 Task: Determine the distance from Fargo to Theodore Roosevelt National Park in North Dakota.
Action: Mouse moved to (228, 81)
Screenshot: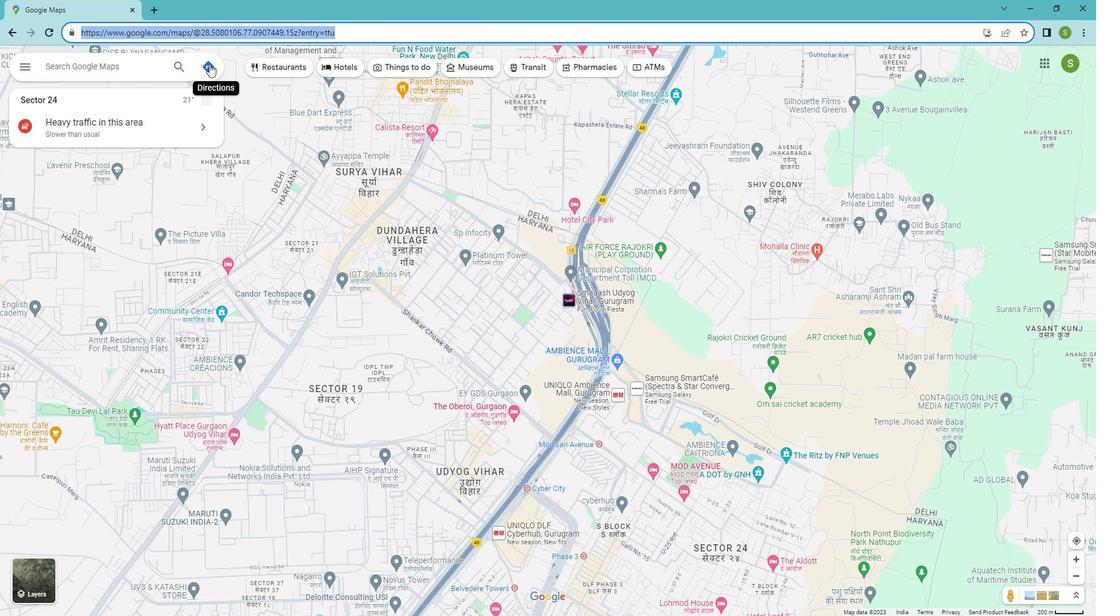 
Action: Mouse pressed left at (228, 81)
Screenshot: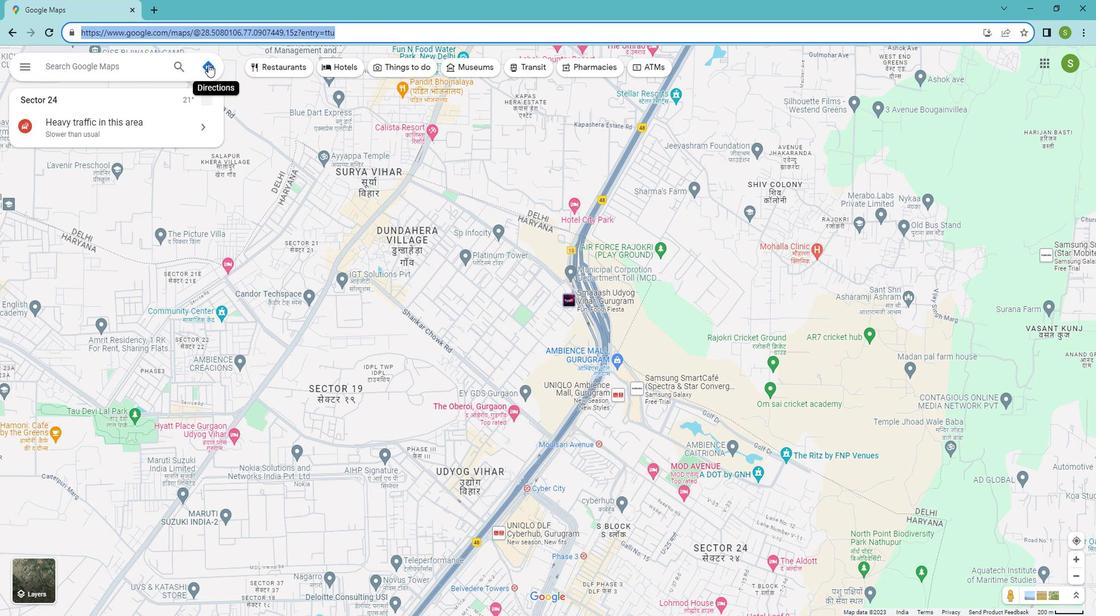 
Action: Mouse moved to (119, 114)
Screenshot: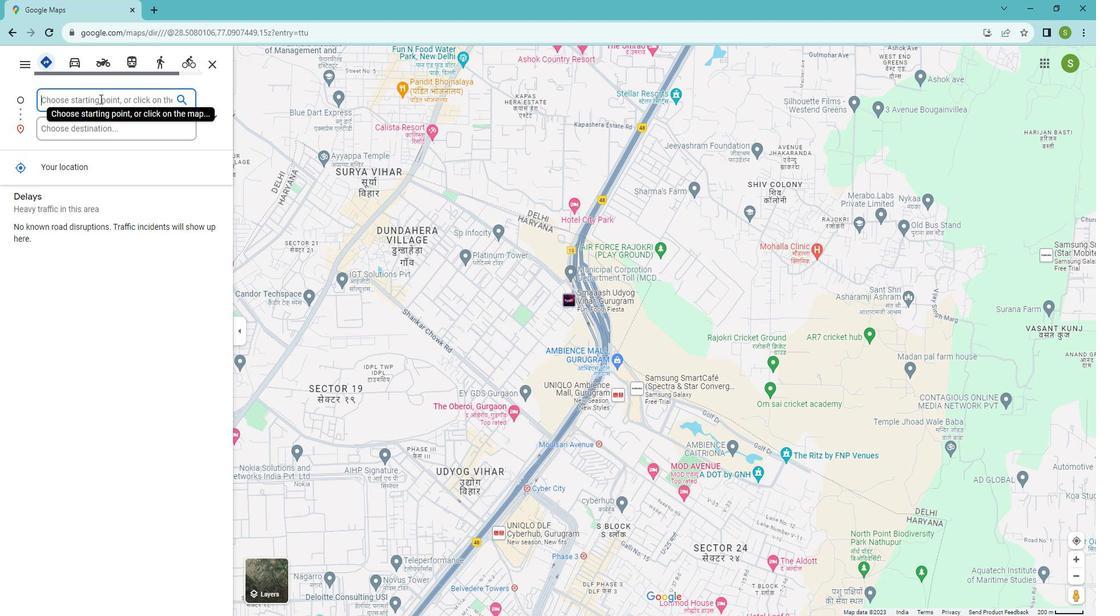 
Action: Mouse pressed left at (119, 114)
Screenshot: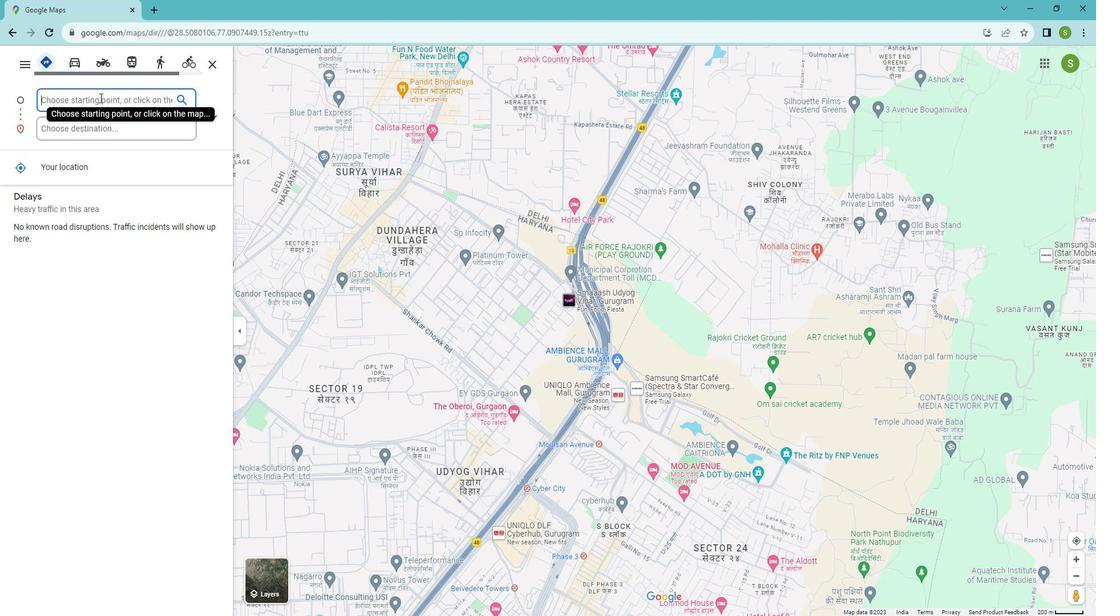 
Action: Mouse moved to (119, 113)
Screenshot: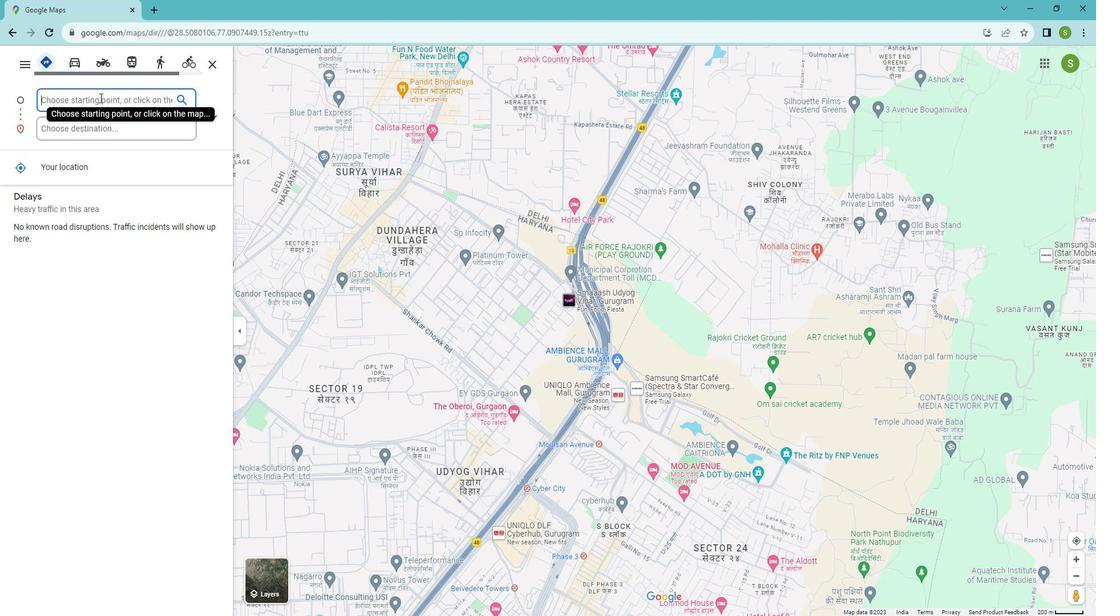 
Action: Key pressed <Key.shift><Key.shift><Key.shift><Key.shift><Key.shift><Key.shift><Key.shift><Key.shift>Fargo
Screenshot: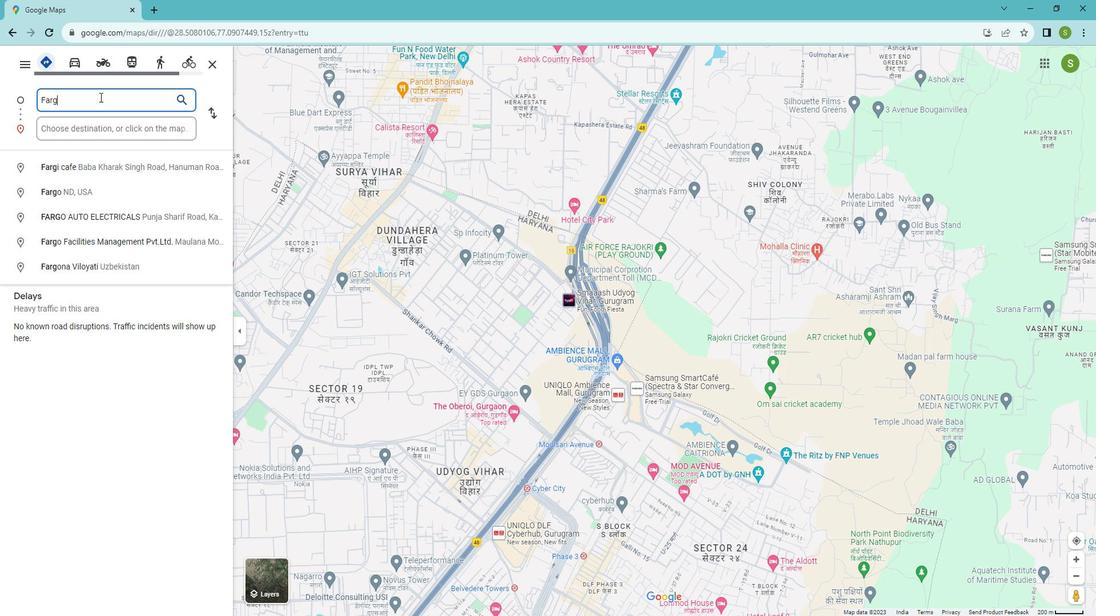 
Action: Mouse moved to (101, 182)
Screenshot: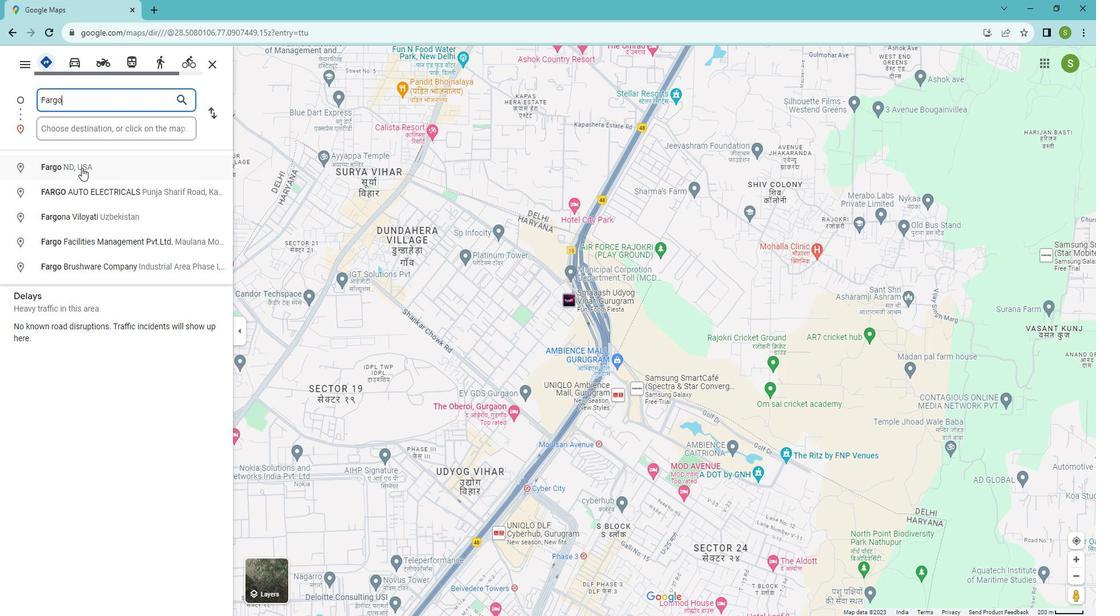 
Action: Mouse pressed left at (101, 182)
Screenshot: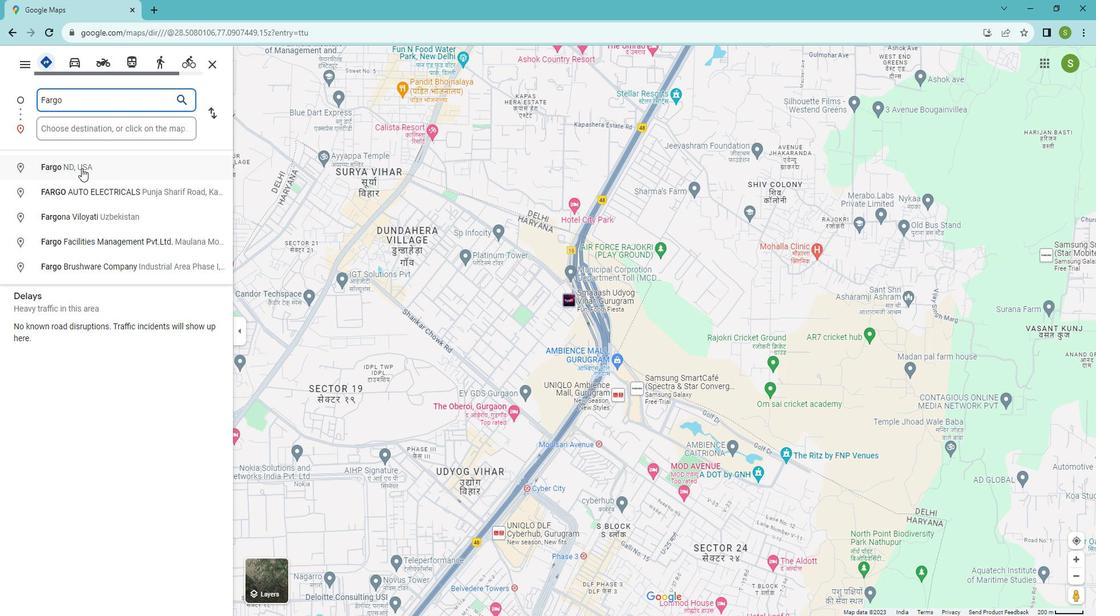 
Action: Mouse moved to (111, 135)
Screenshot: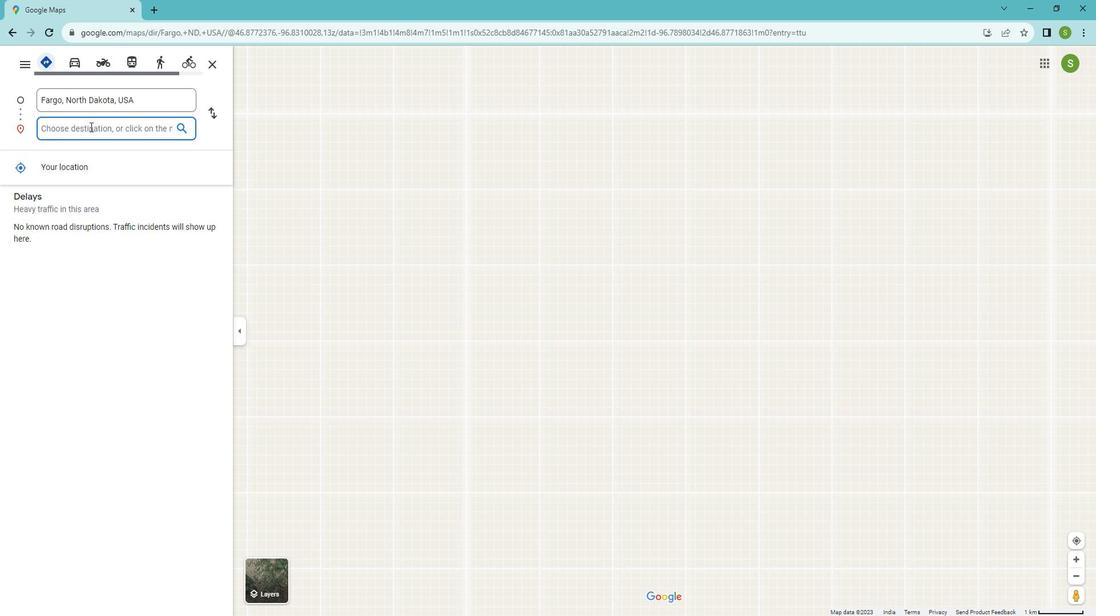 
Action: Mouse pressed left at (111, 135)
Screenshot: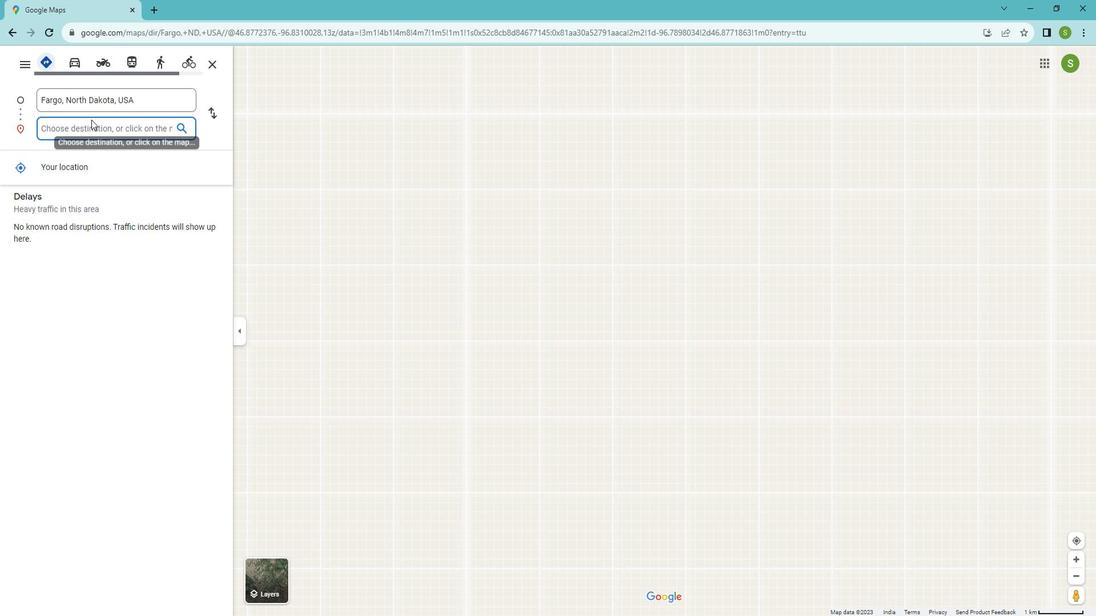 
Action: Mouse moved to (109, 135)
Screenshot: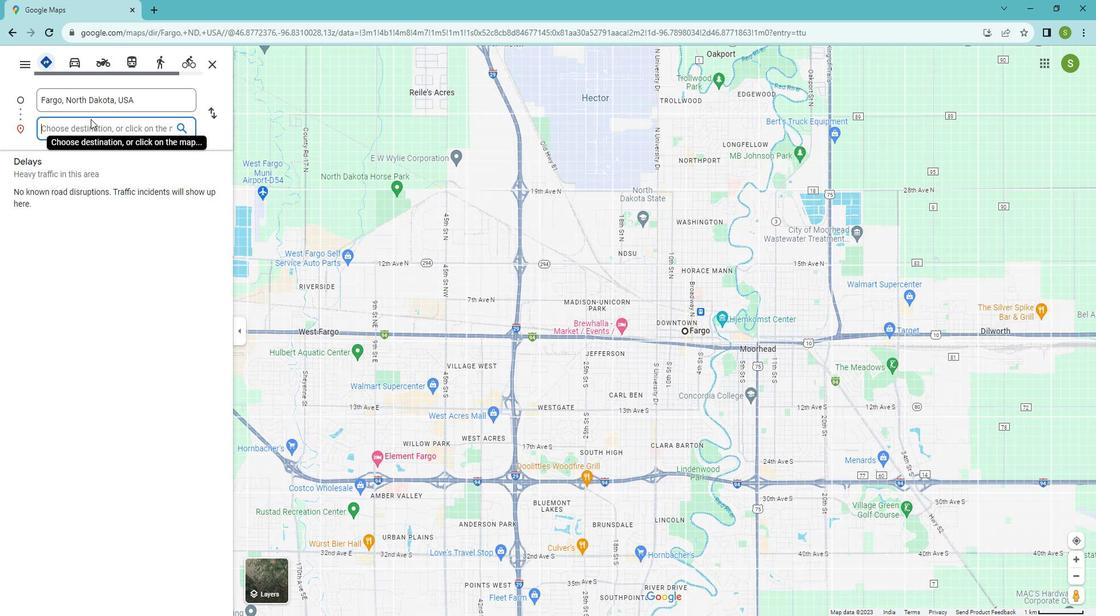 
Action: Key pressed <Key.shift>Theodore<Key.space><Key.shift>Roosevelt<Key.space><Key.shift>National<Key.space><Key.shift>Parj<Key.backspace>k<Key.enter>
Screenshot: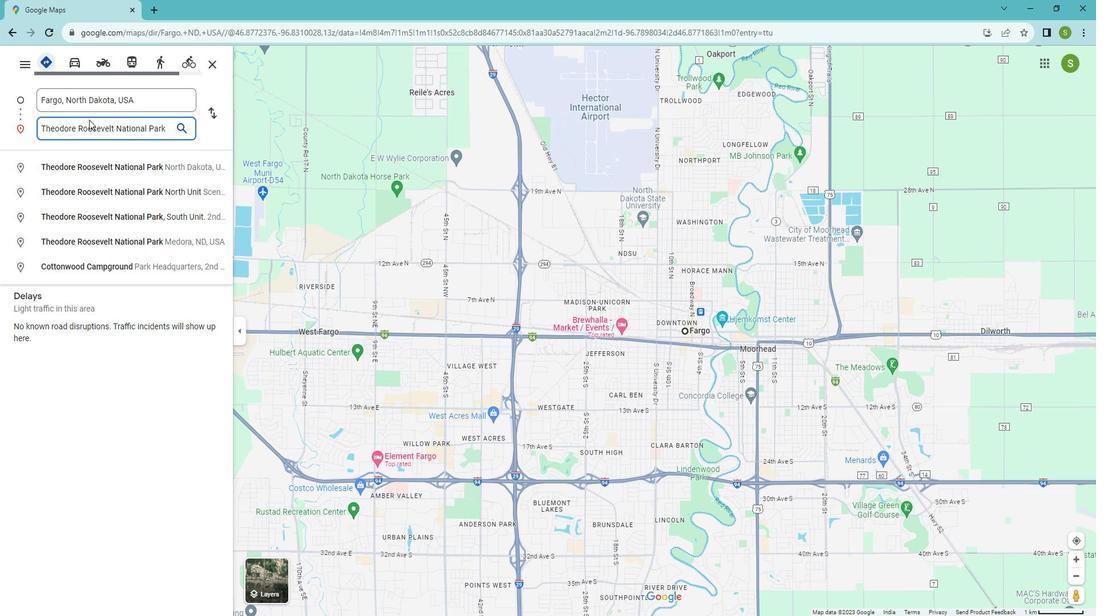 
Action: Mouse moved to (360, 338)
Screenshot: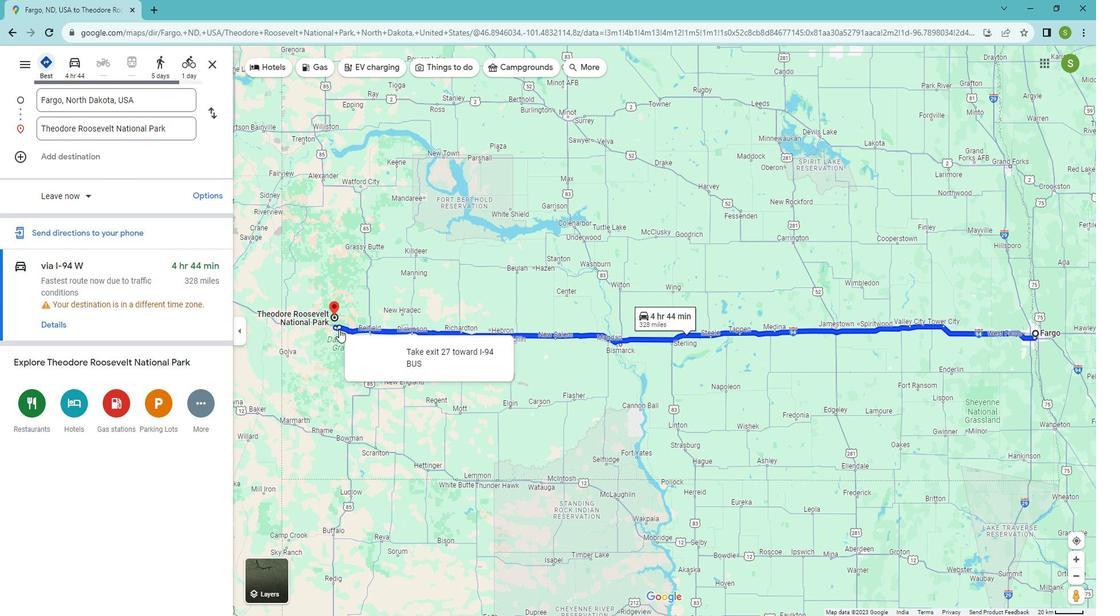 
Action: Mouse pressed right at (360, 338)
Screenshot: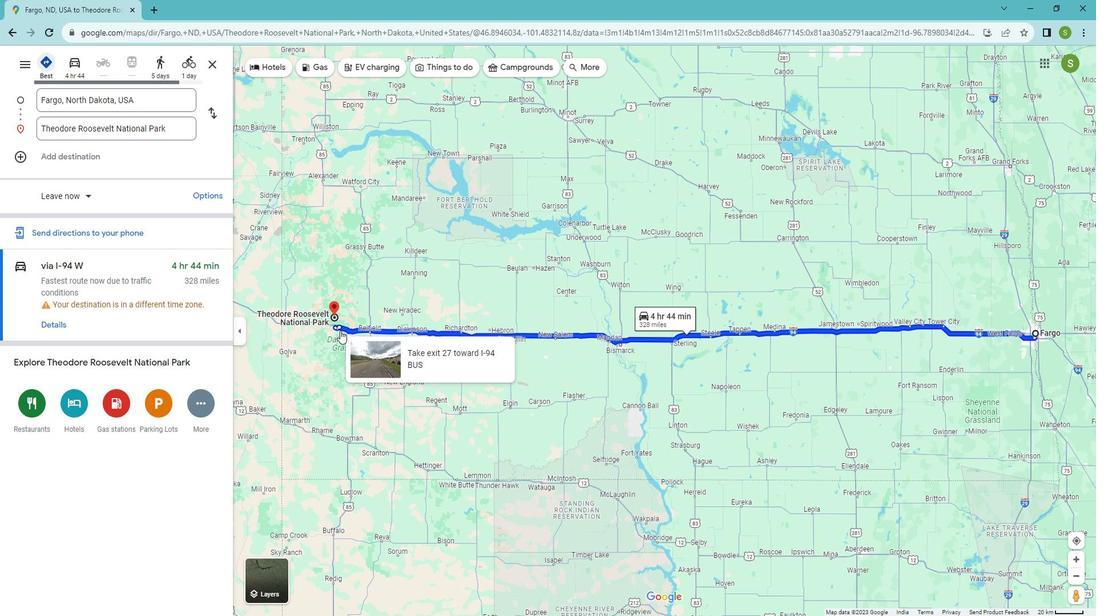 
Action: Mouse moved to (385, 424)
Screenshot: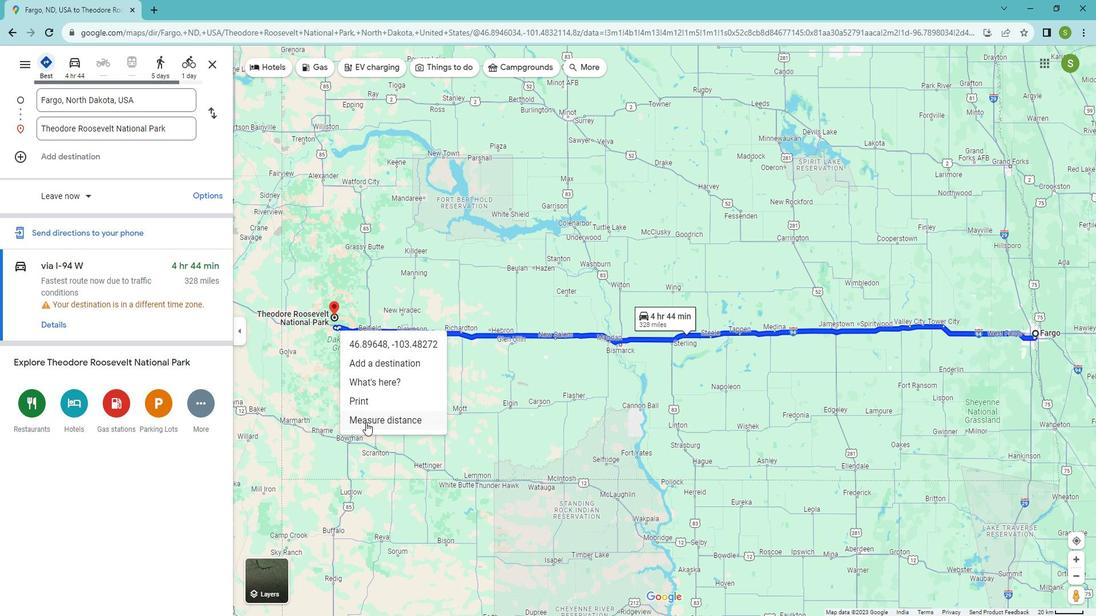 
Action: Mouse pressed left at (385, 424)
Screenshot: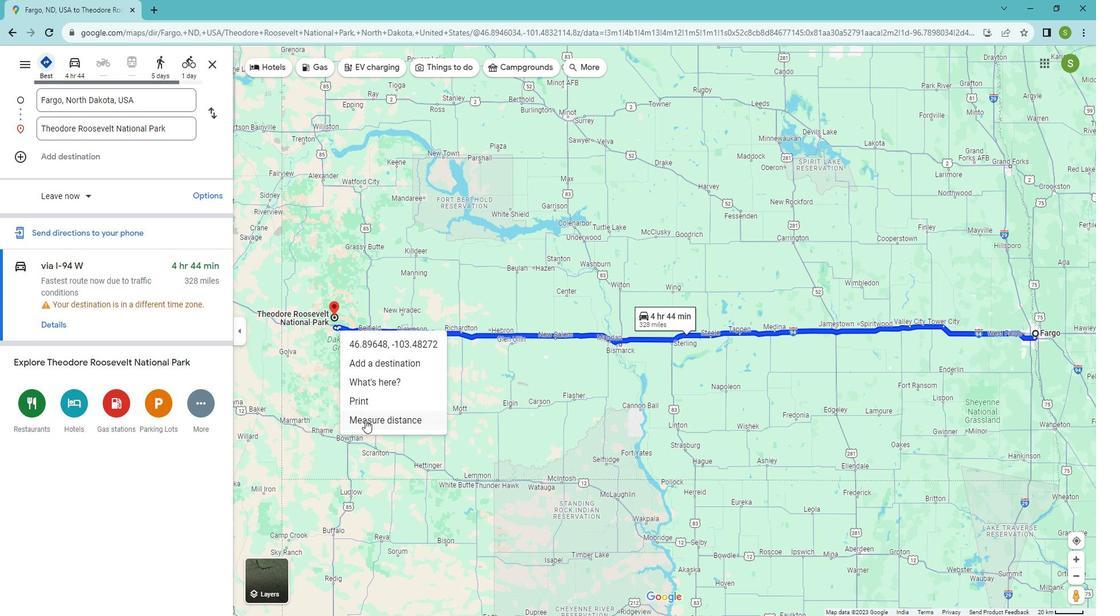 
Action: Mouse moved to (357, 338)
Screenshot: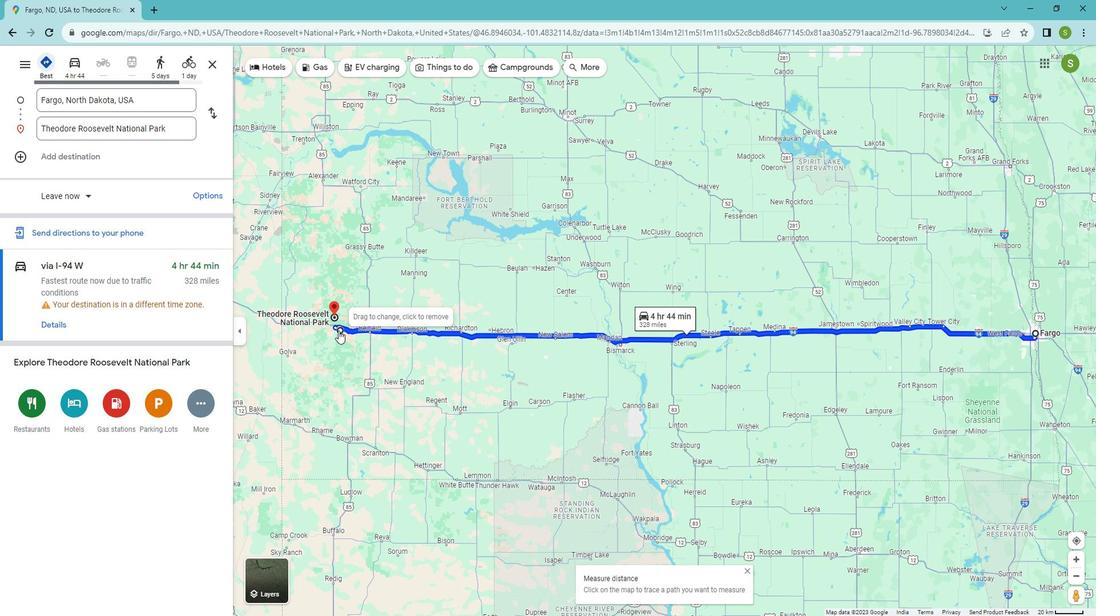 
Action: Mouse pressed right at (357, 338)
Screenshot: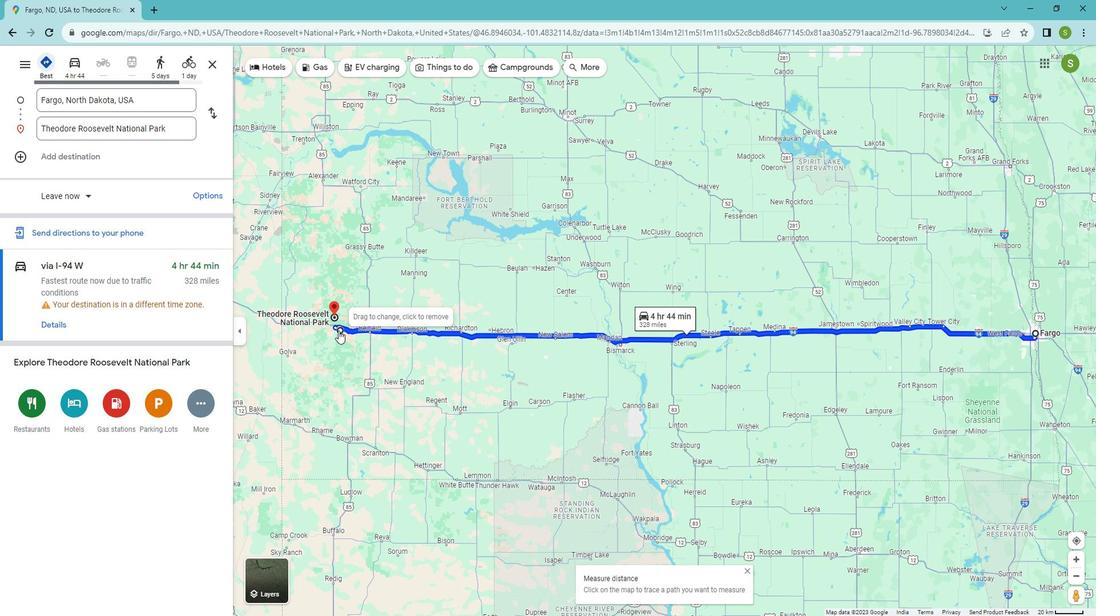 
Action: Mouse moved to (434, 426)
Screenshot: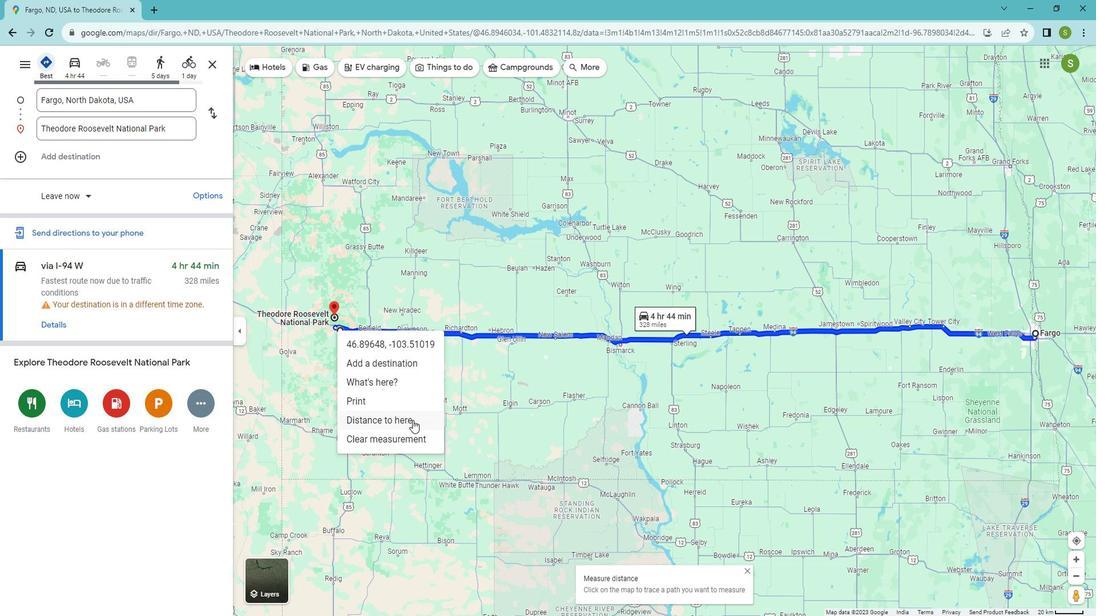 
Action: Mouse pressed left at (434, 426)
Screenshot: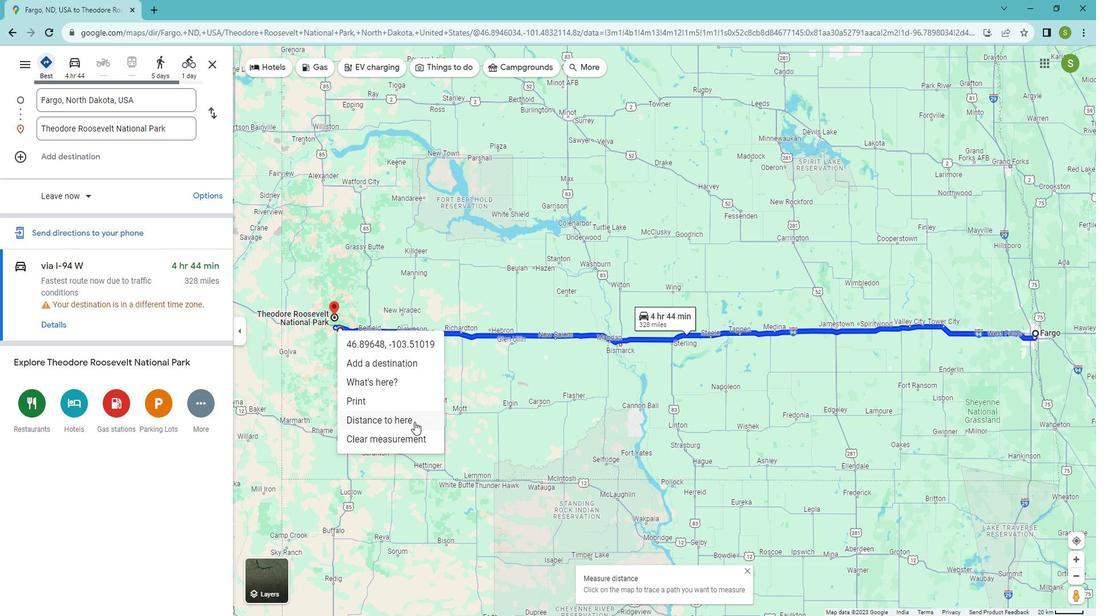 
Action: Mouse moved to (1053, 341)
Screenshot: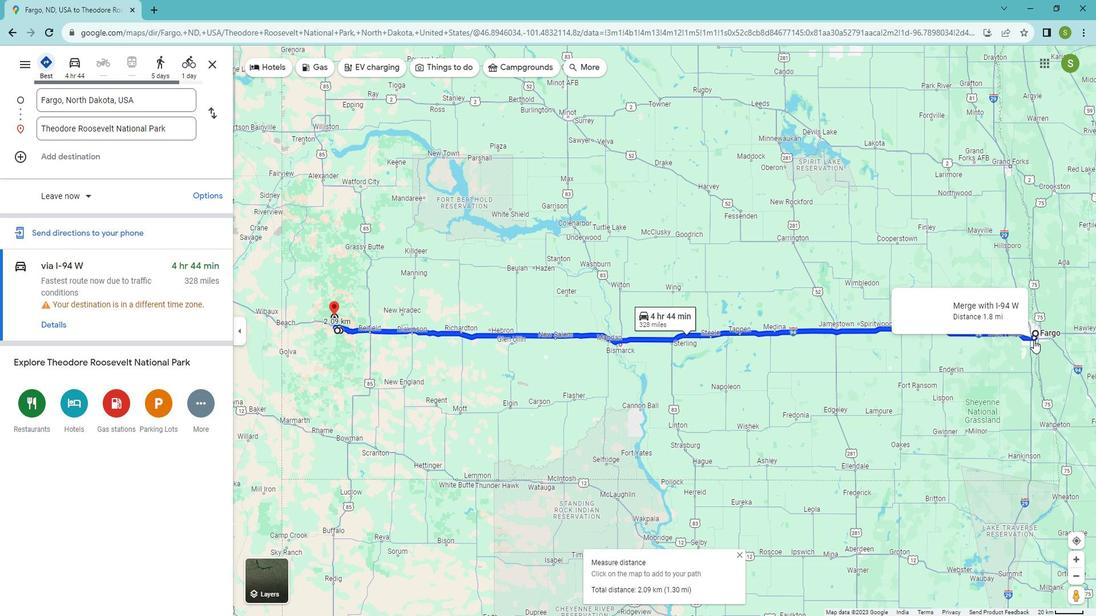 
Action: Mouse pressed left at (1053, 341)
Screenshot: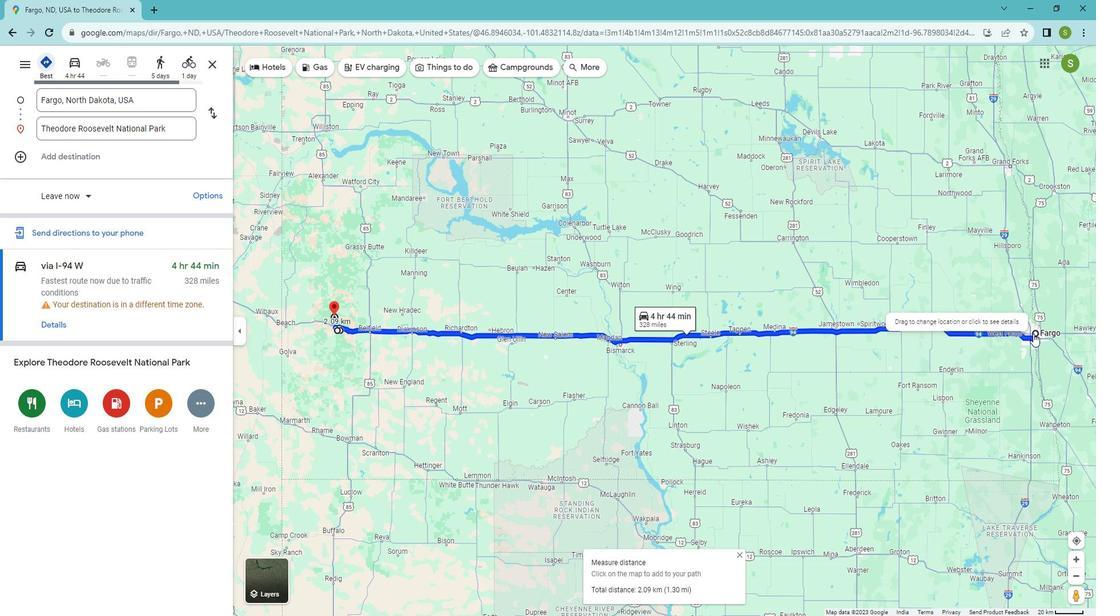 
Action: Mouse moved to (76, 330)
Screenshot: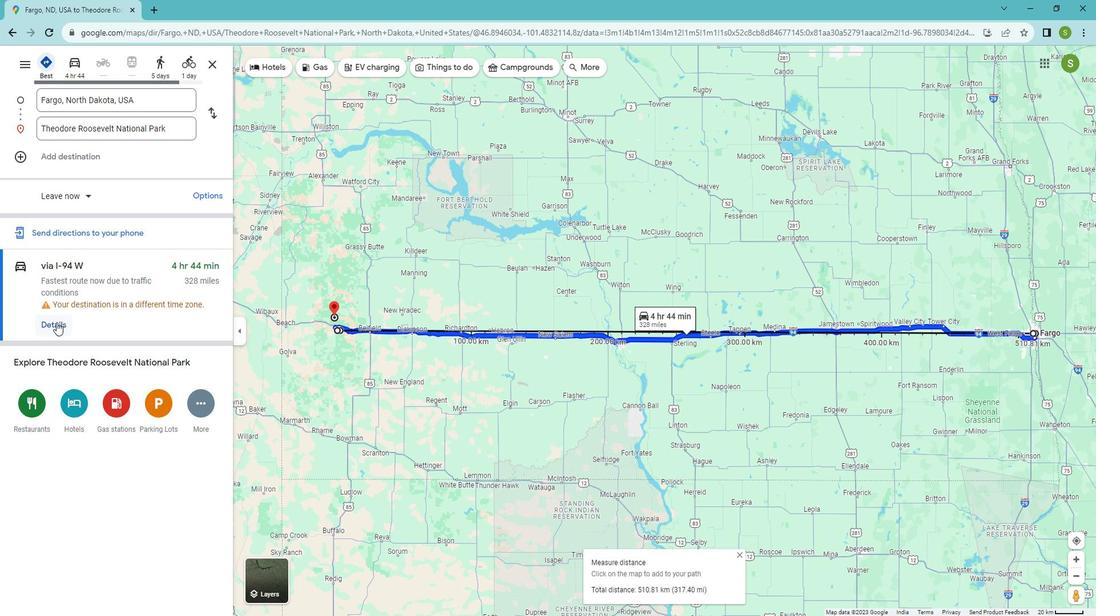 
Action: Mouse pressed left at (76, 330)
Screenshot: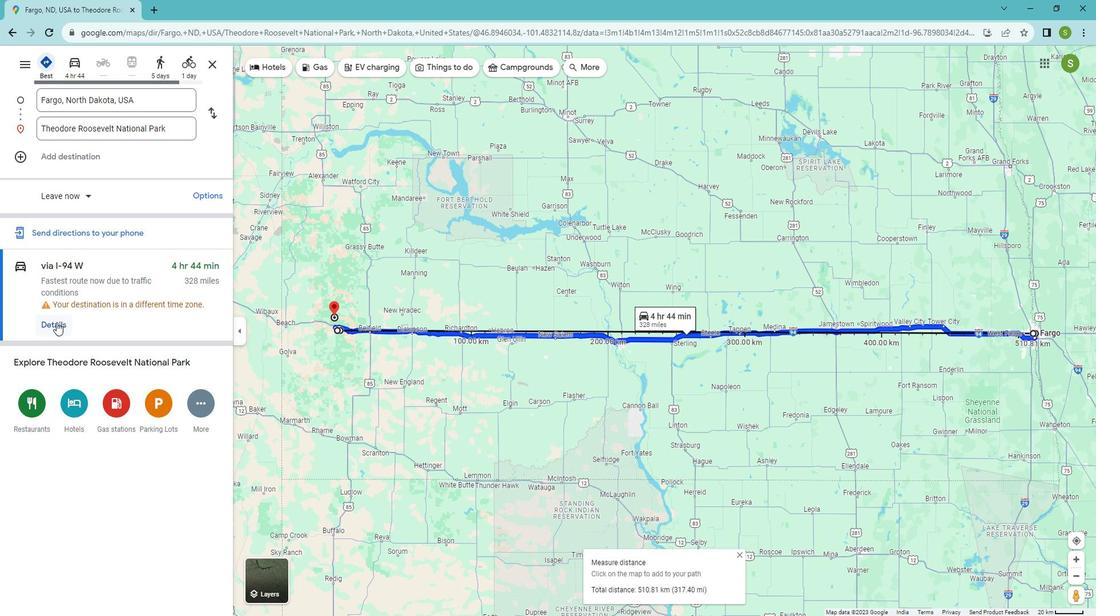 
Action: Mouse moved to (81, 244)
Screenshot: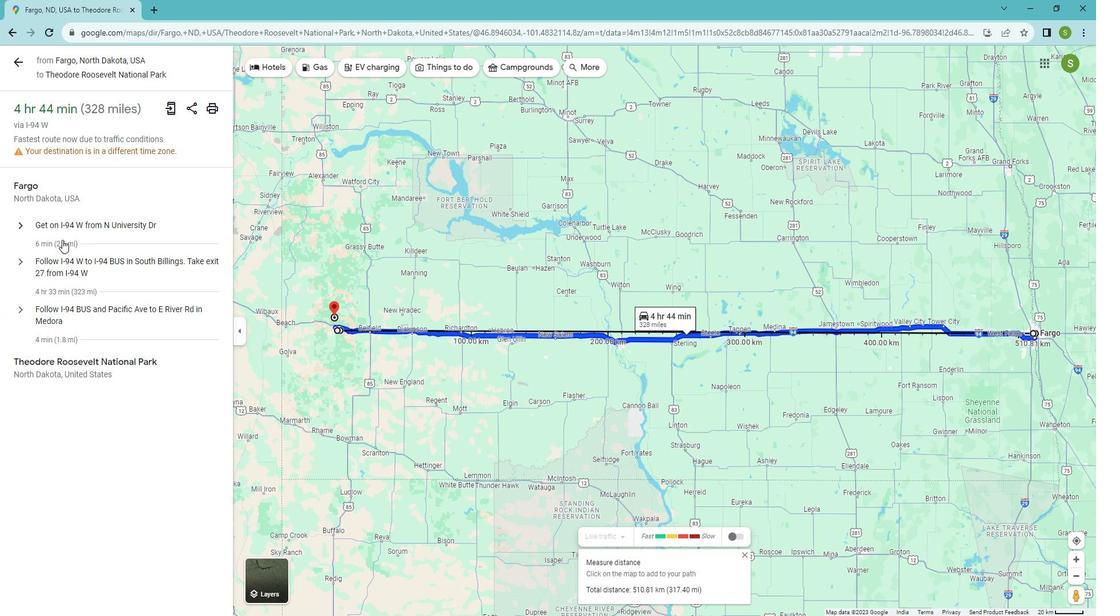 
Action: Mouse pressed left at (81, 244)
Screenshot: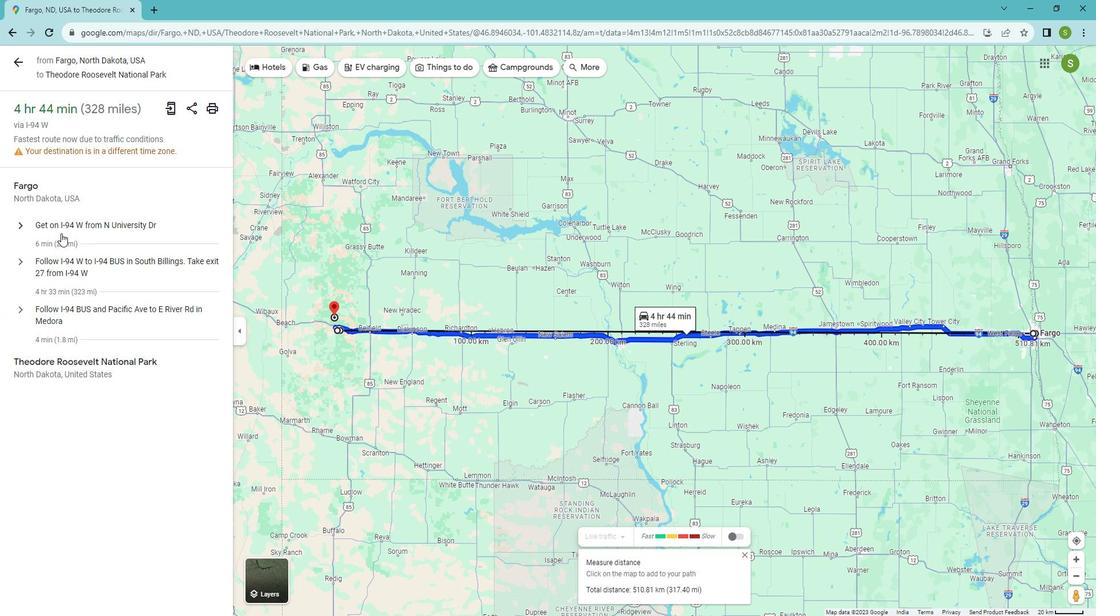 
Action: Mouse moved to (96, 270)
Screenshot: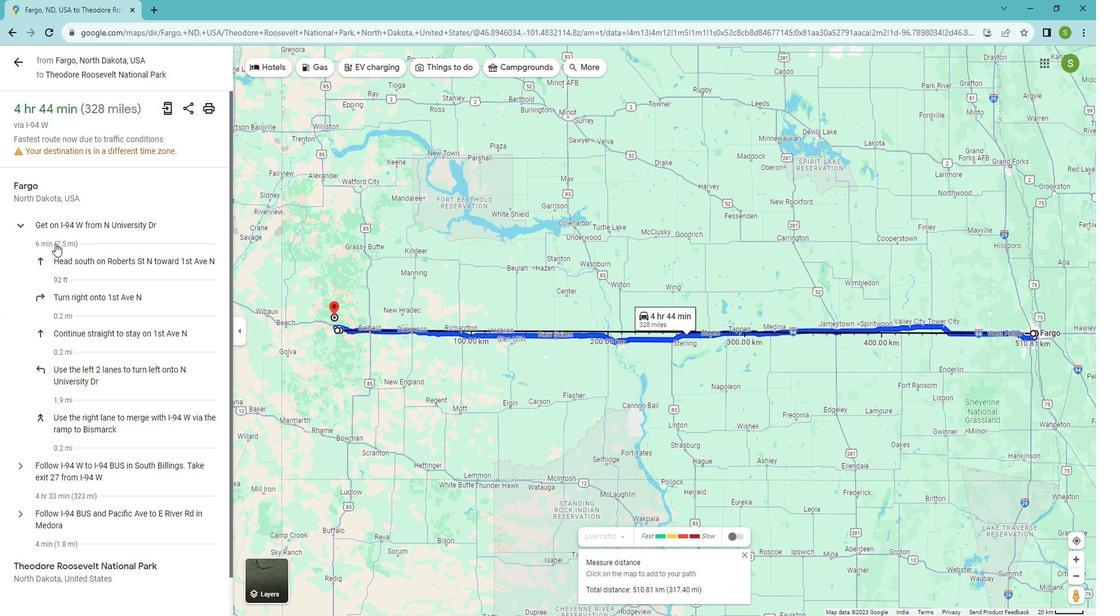 
Action: Mouse pressed left at (96, 270)
Screenshot: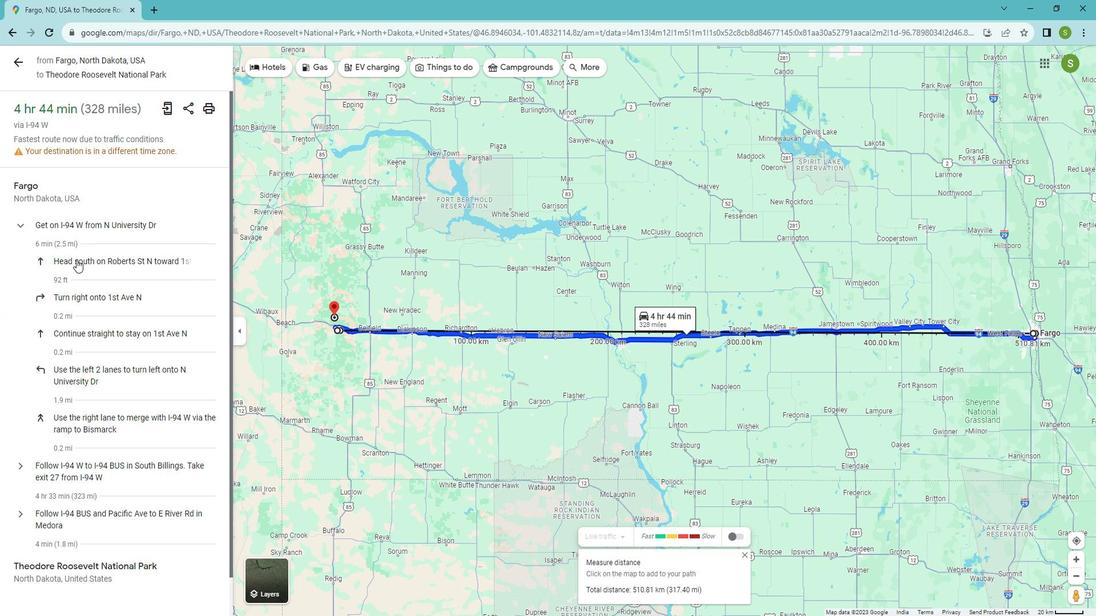 
Action: Mouse moved to (103, 307)
Screenshot: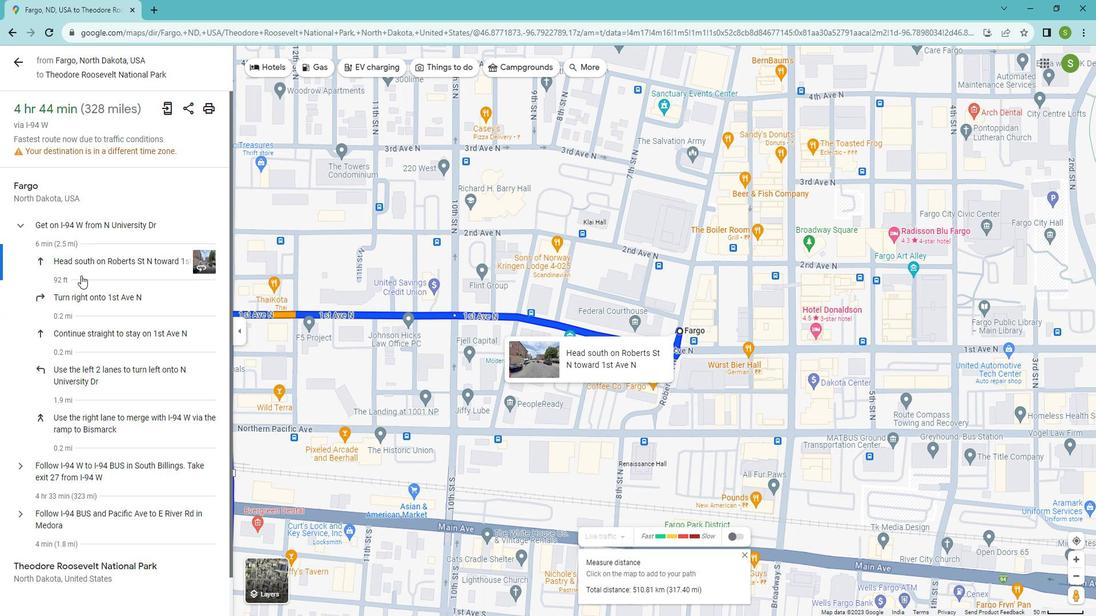 
Action: Mouse pressed left at (103, 307)
Screenshot: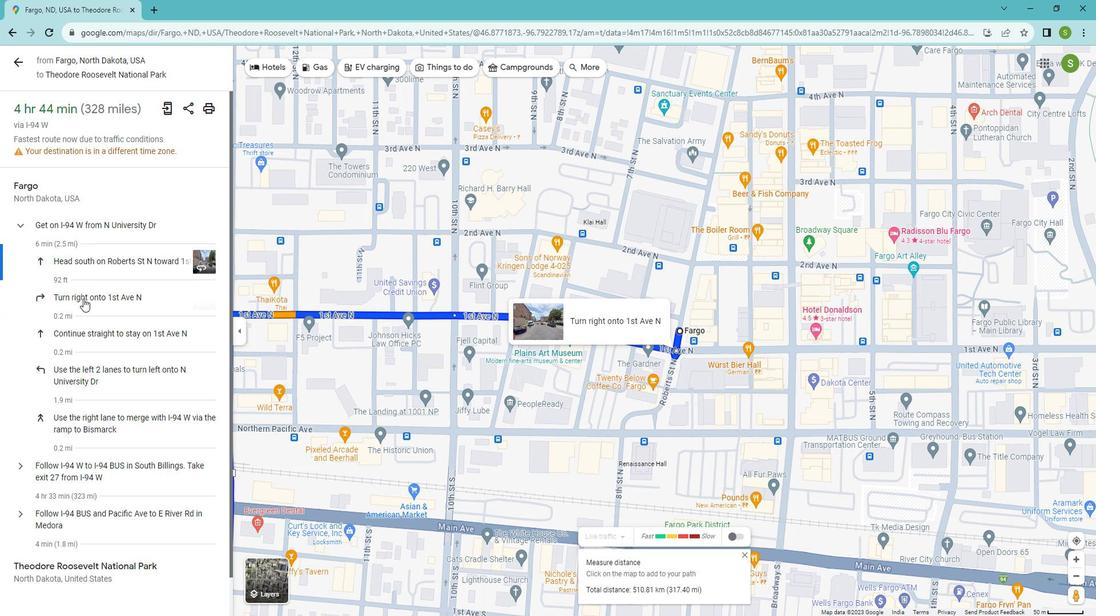 
Action: Mouse moved to (116, 343)
Screenshot: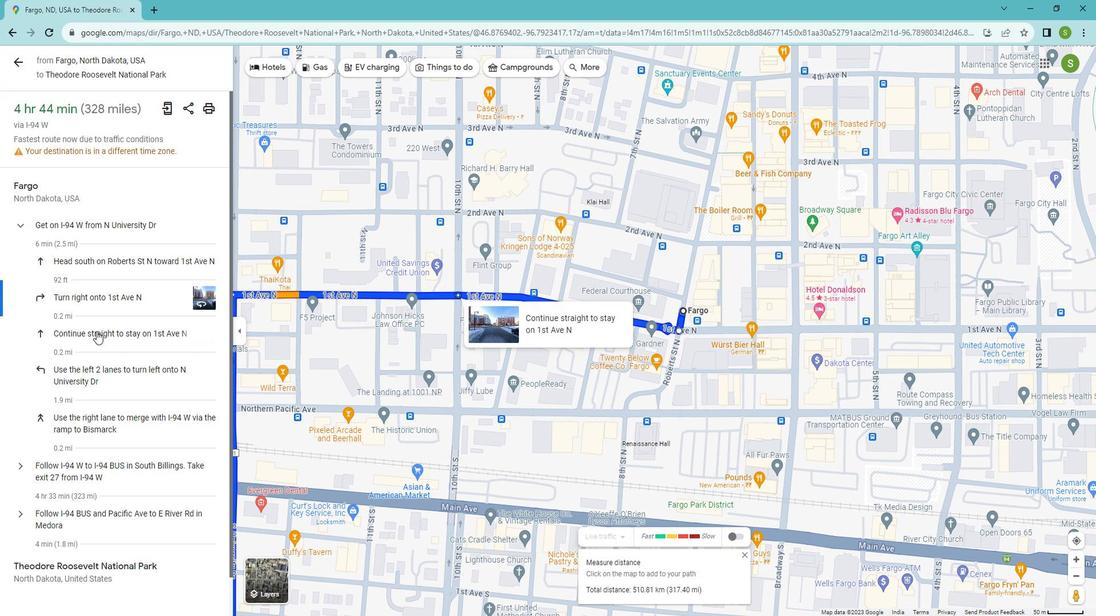 
Action: Mouse pressed left at (116, 343)
Screenshot: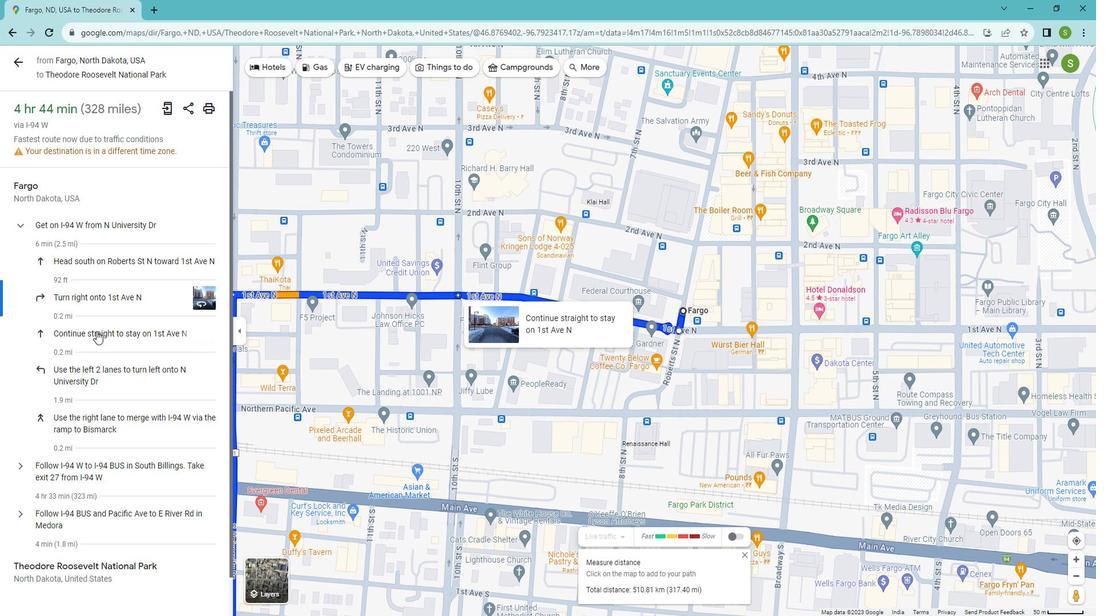 
Action: Mouse moved to (119, 374)
Screenshot: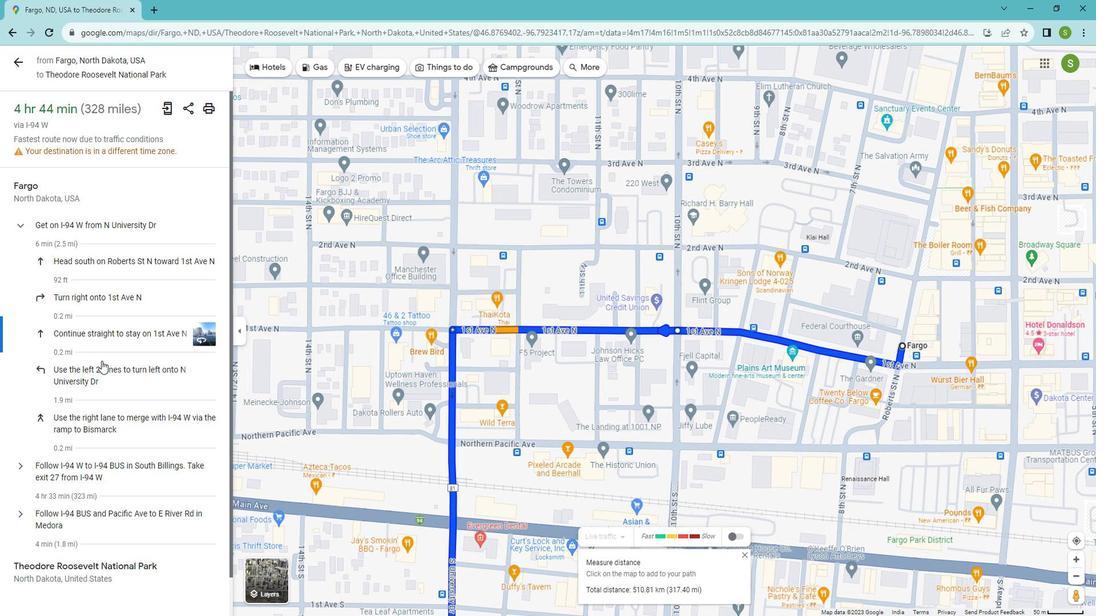 
Action: Mouse pressed left at (119, 374)
Screenshot: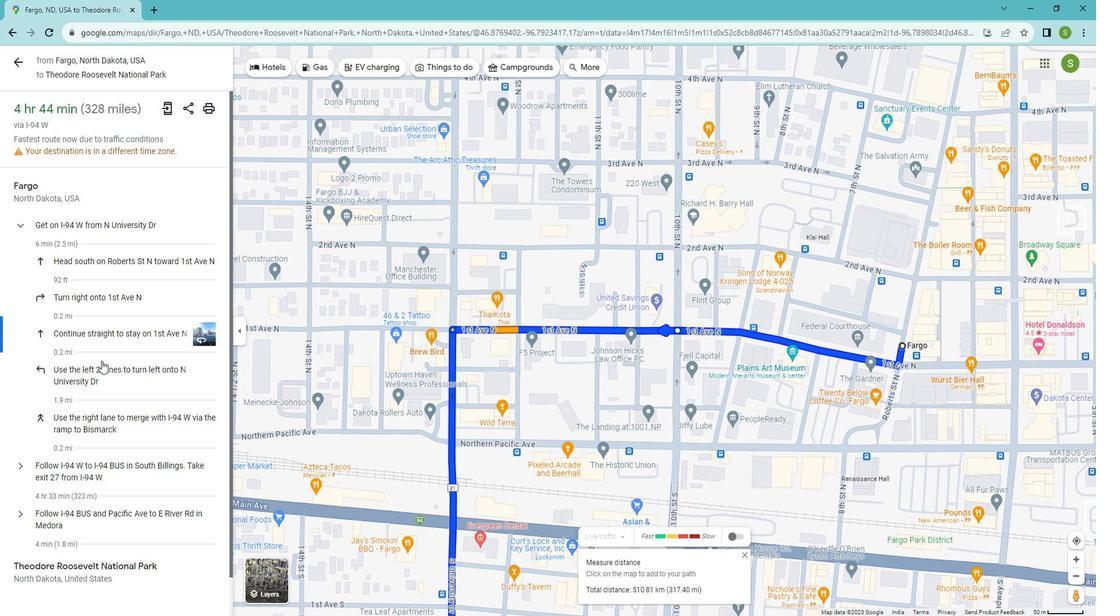 
Action: Mouse moved to (119, 430)
Screenshot: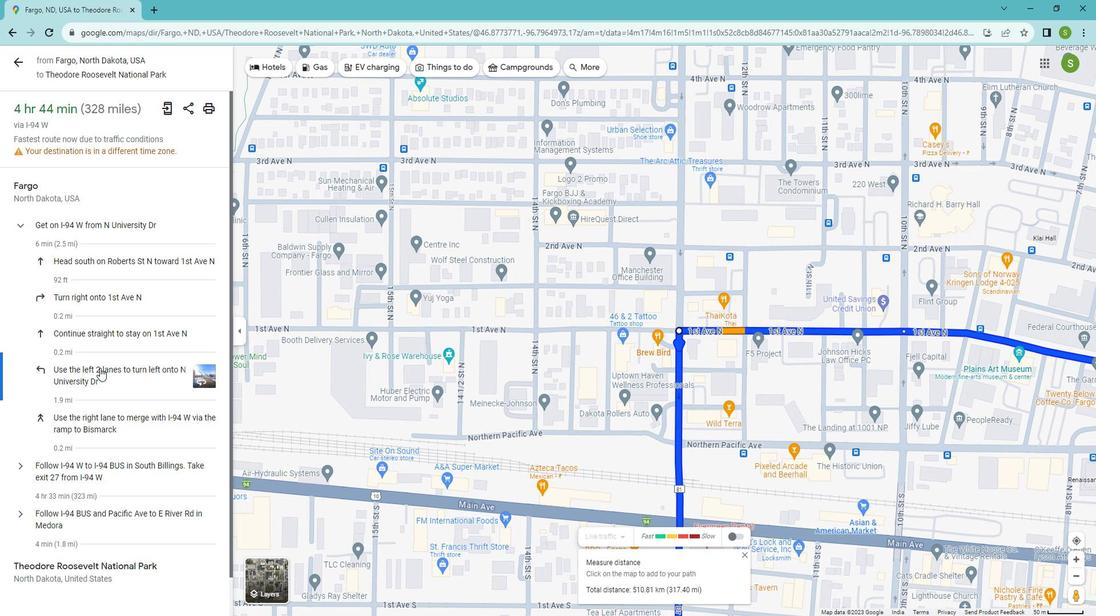 
Action: Mouse pressed left at (119, 430)
Screenshot: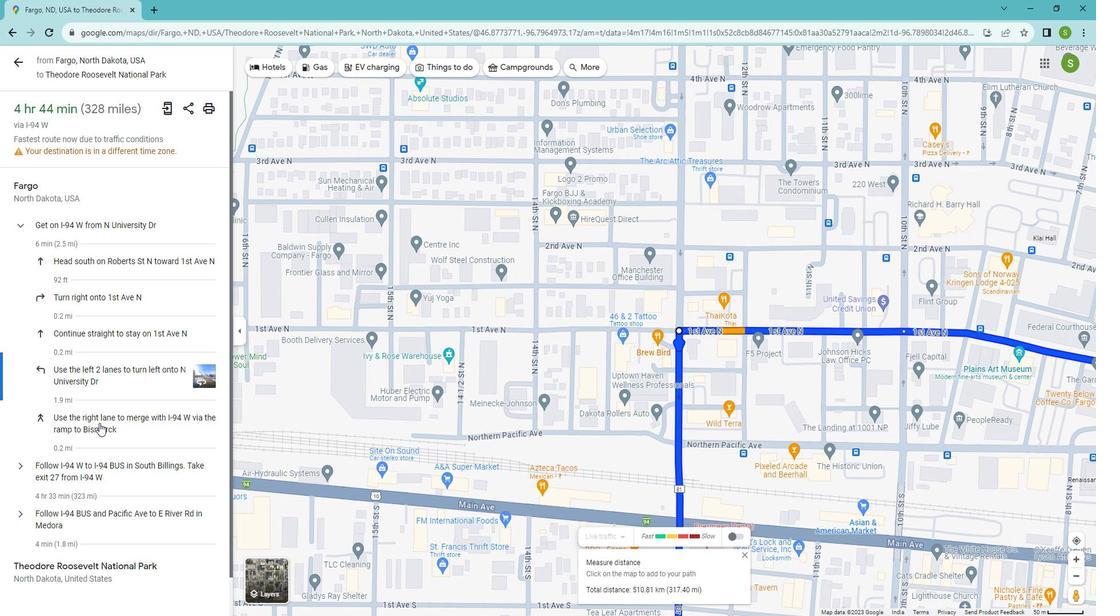 
Action: Mouse moved to (118, 466)
Screenshot: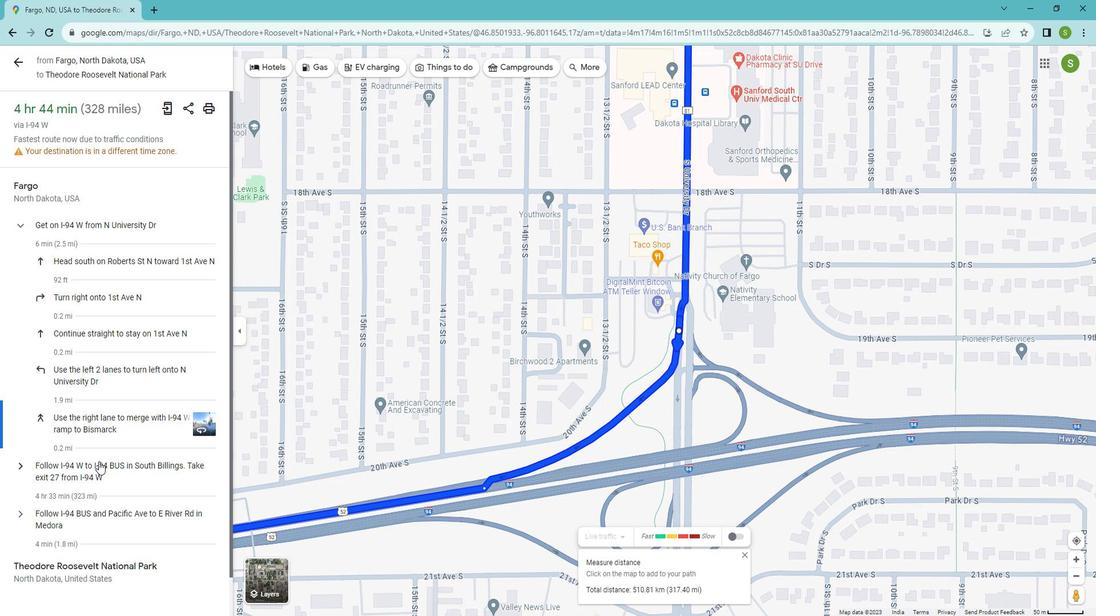 
Action: Mouse pressed left at (118, 466)
Screenshot: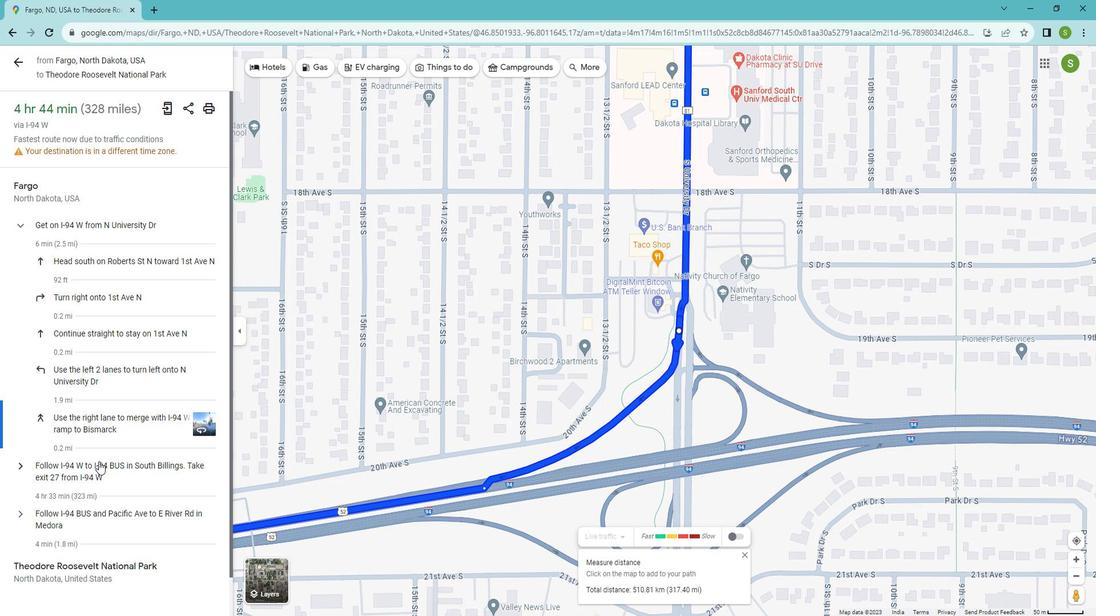 
Action: Mouse moved to (99, 514)
Screenshot: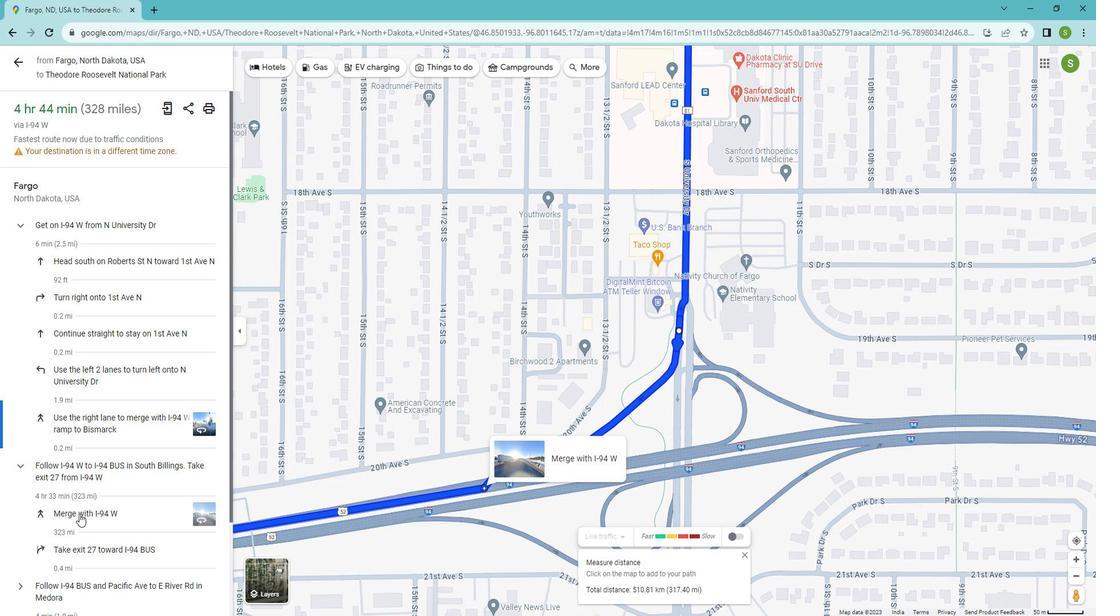 
Action: Mouse pressed left at (99, 514)
Screenshot: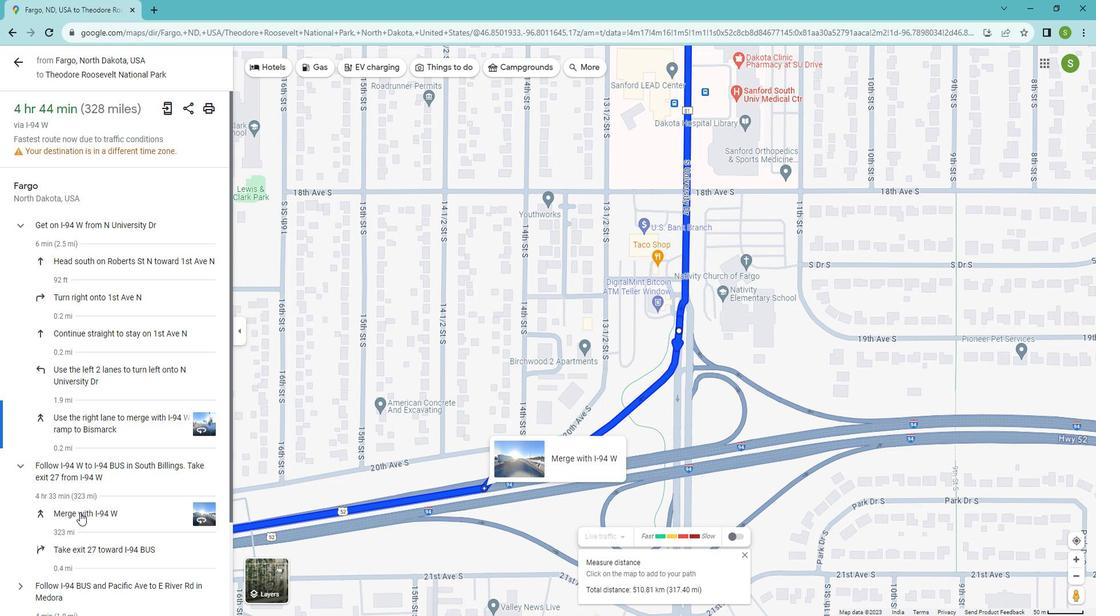 
Action: Mouse moved to (92, 550)
Screenshot: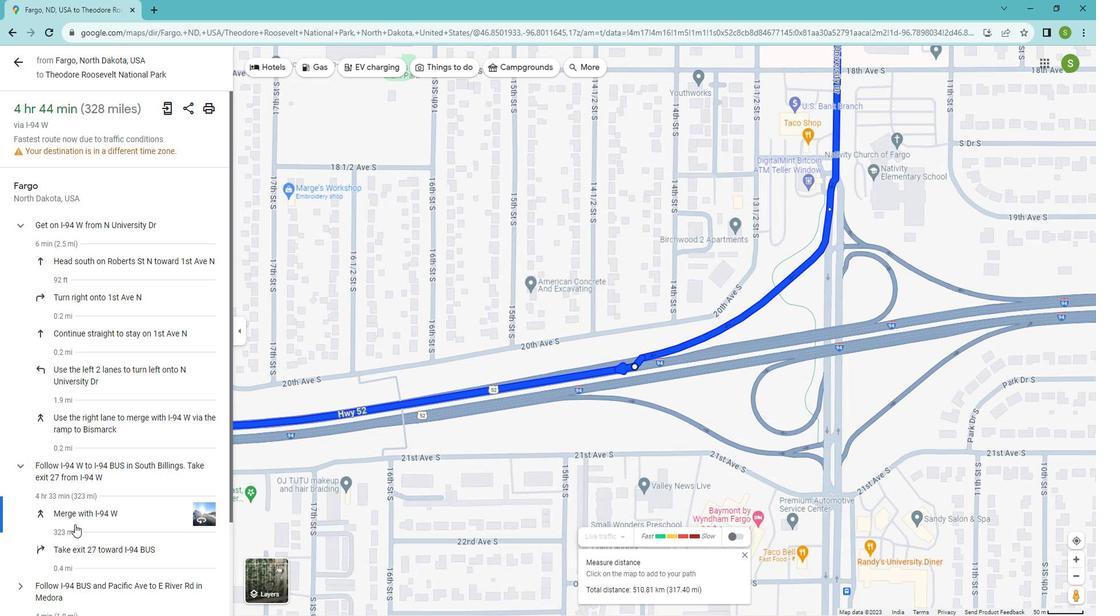 
Action: Mouse pressed left at (92, 550)
Screenshot: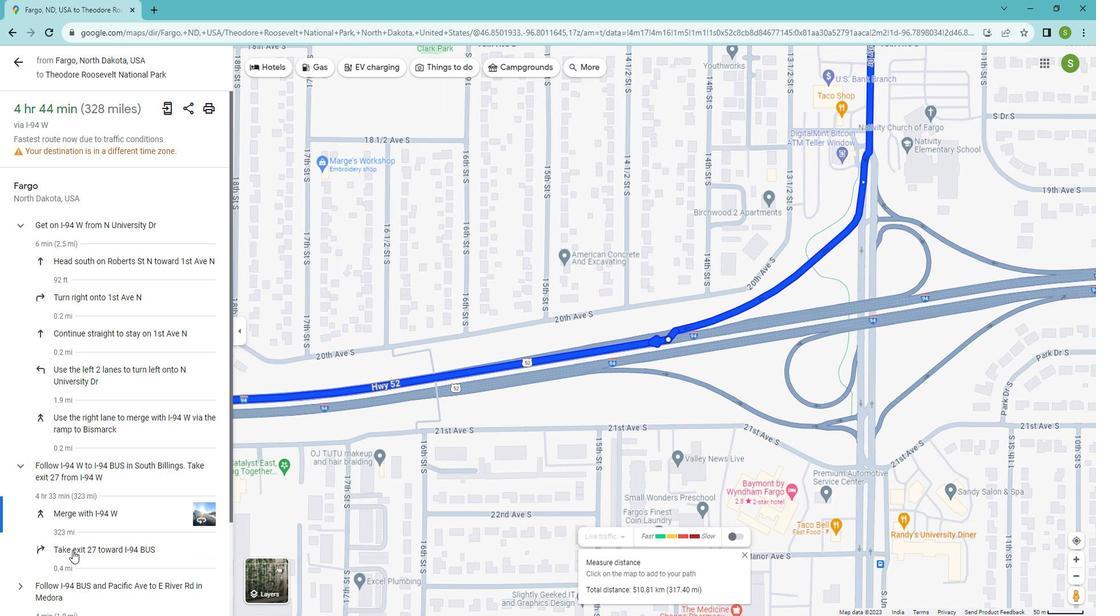 
Action: Mouse moved to (101, 423)
Screenshot: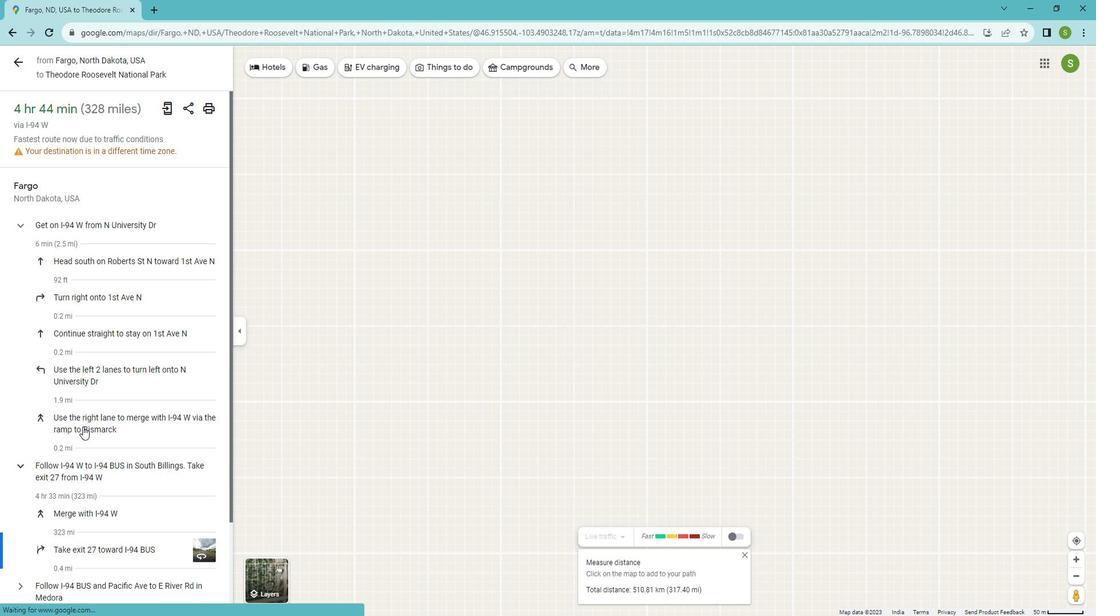 
Action: Mouse scrolled (101, 423) with delta (0, 0)
Screenshot: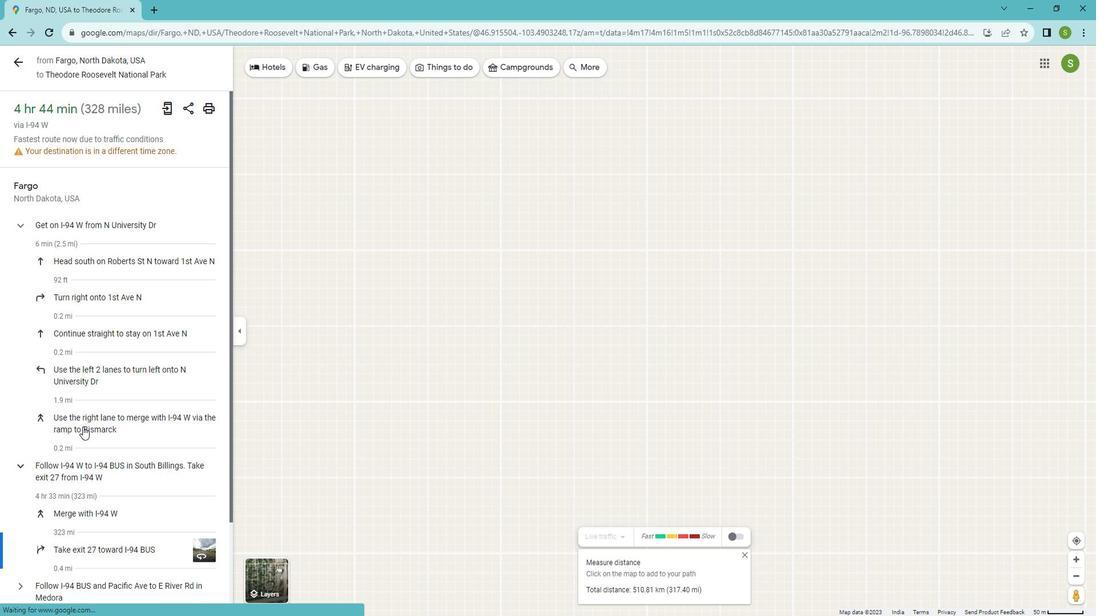 
Action: Mouse scrolled (101, 423) with delta (0, 0)
Screenshot: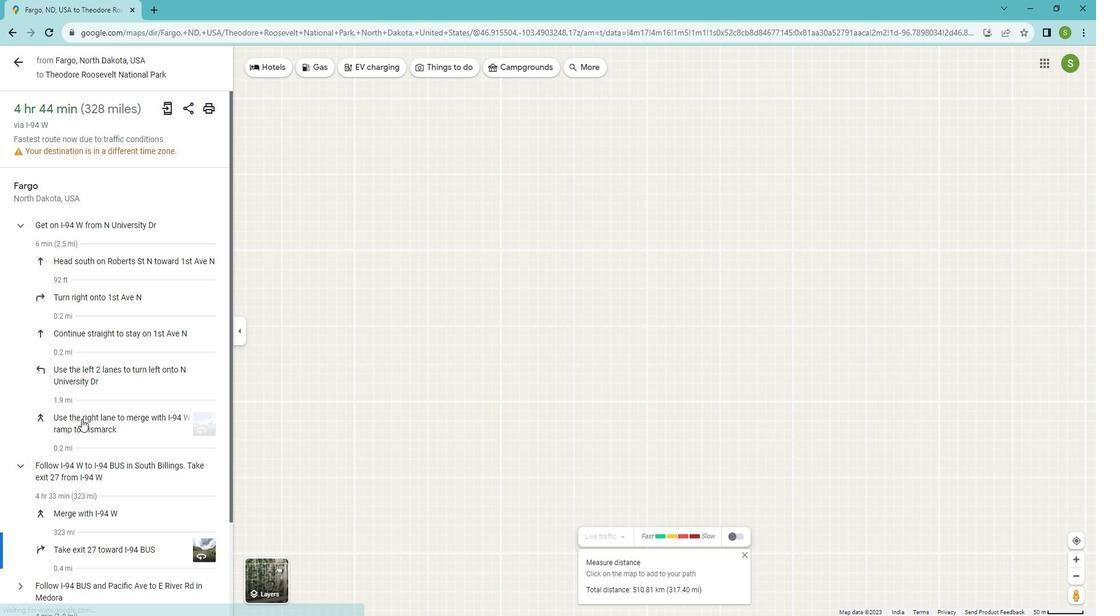 
Action: Mouse scrolled (101, 423) with delta (0, 0)
Screenshot: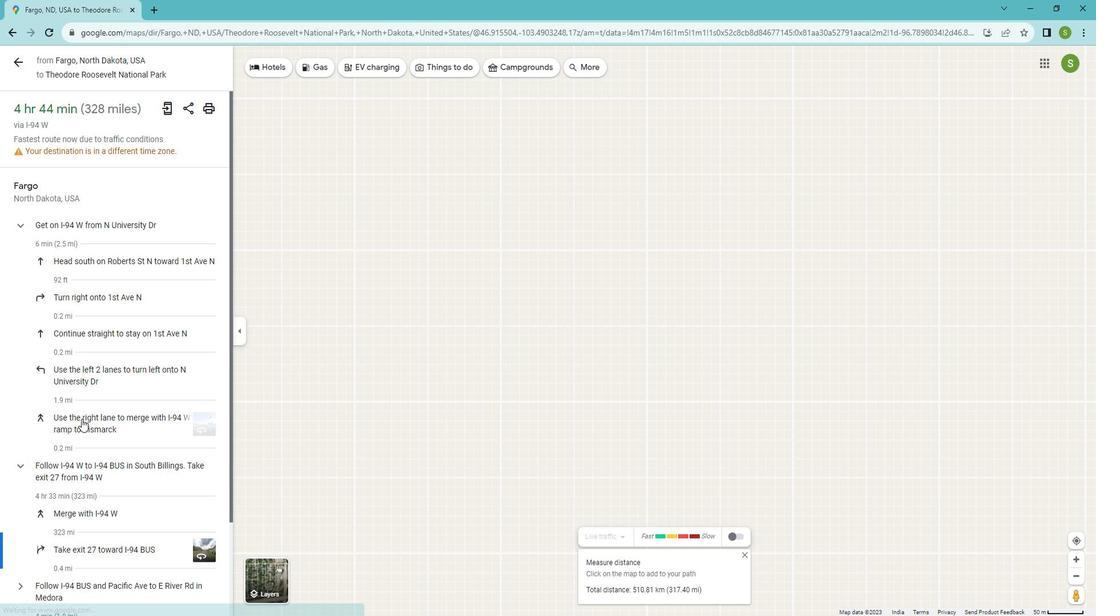 
Action: Mouse moved to (86, 482)
Screenshot: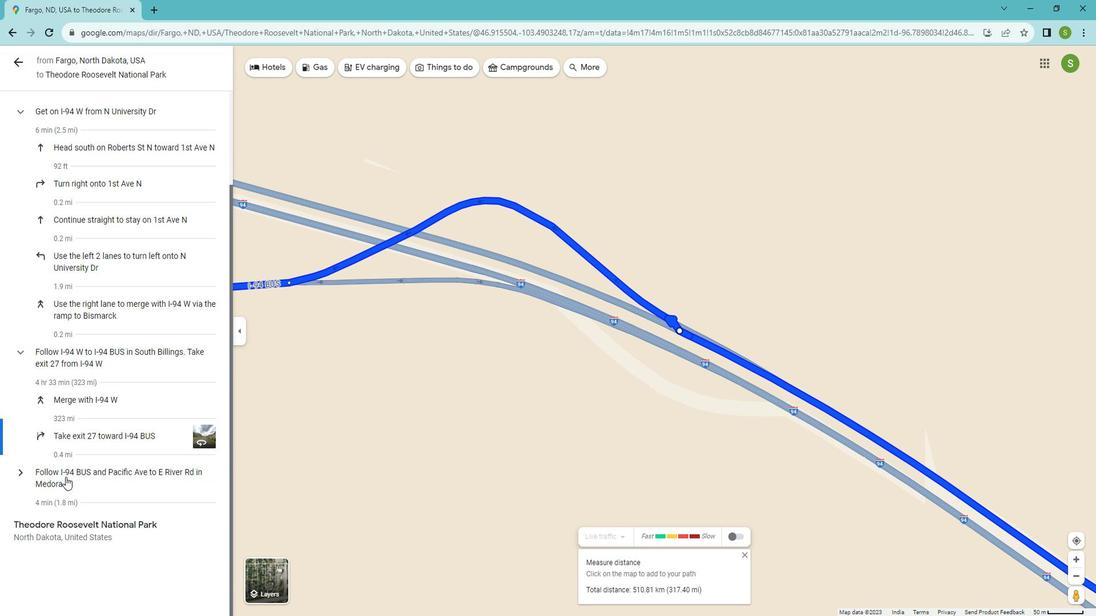 
Action: Mouse pressed left at (86, 482)
Screenshot: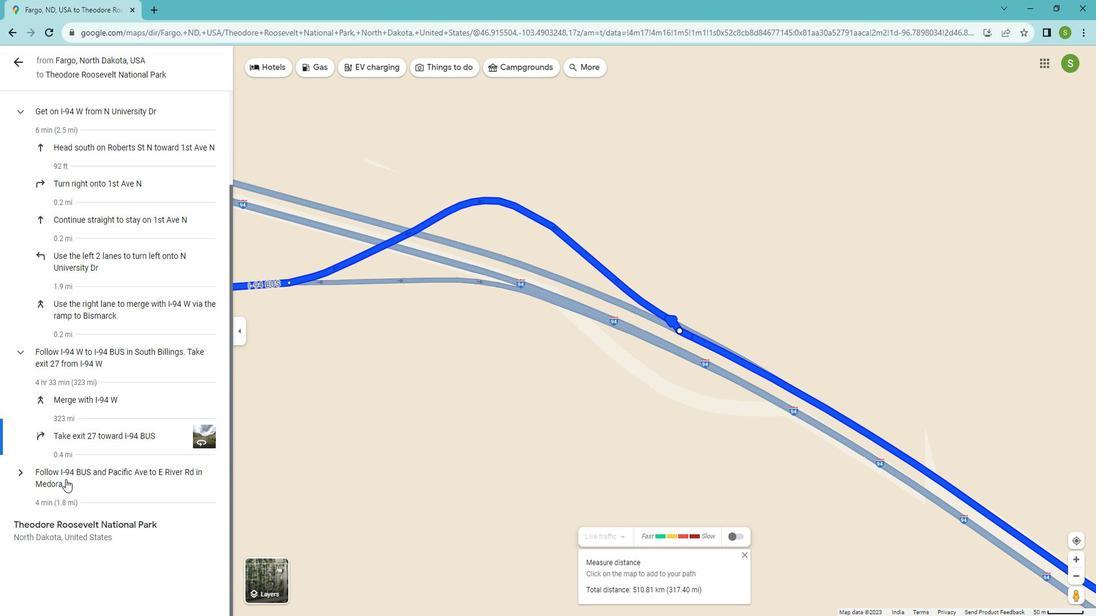 
Action: Mouse moved to (86, 518)
Screenshot: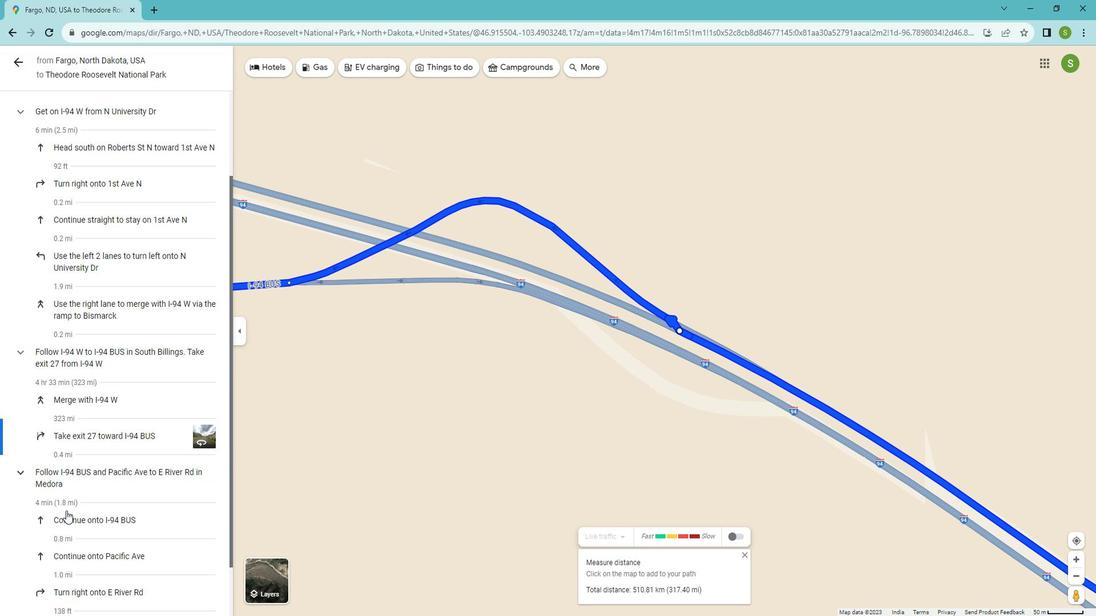 
Action: Mouse pressed left at (86, 518)
Screenshot: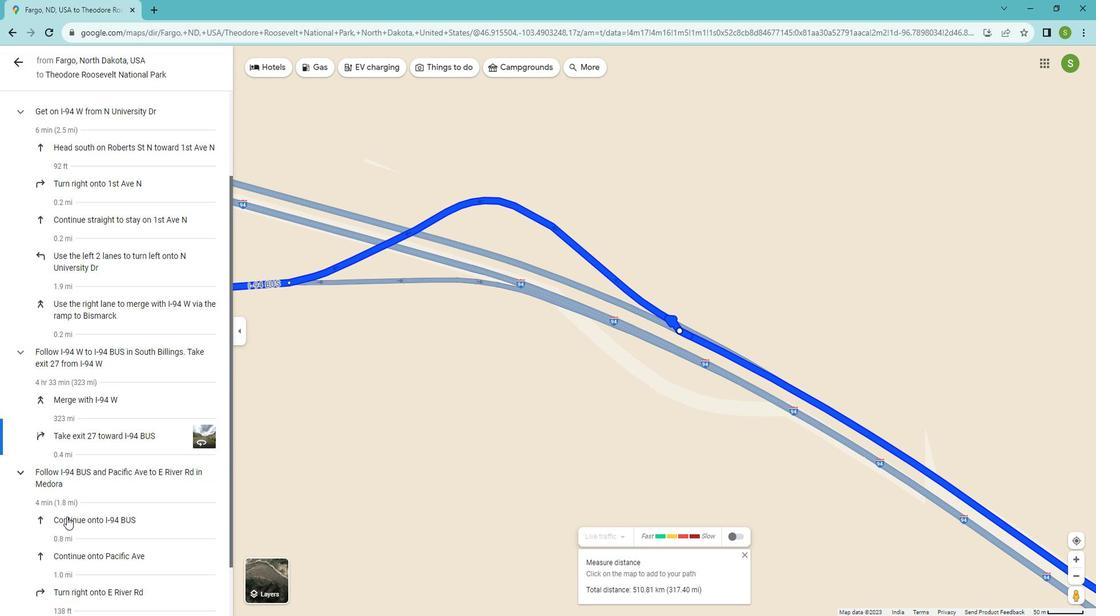 
Action: Mouse moved to (87, 461)
Screenshot: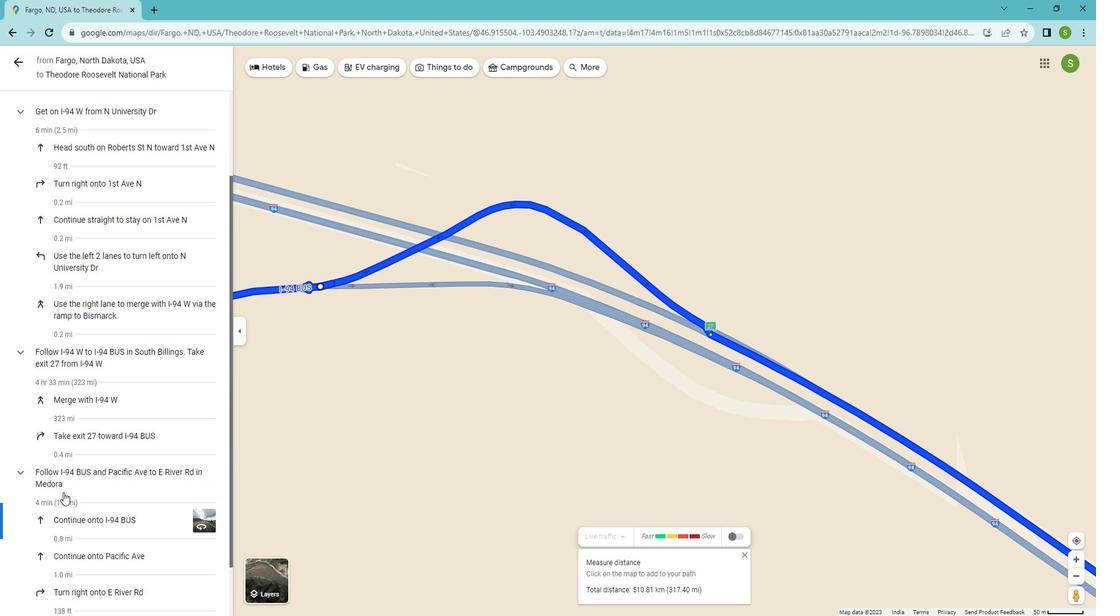 
Action: Mouse scrolled (87, 460) with delta (0, 0)
Screenshot: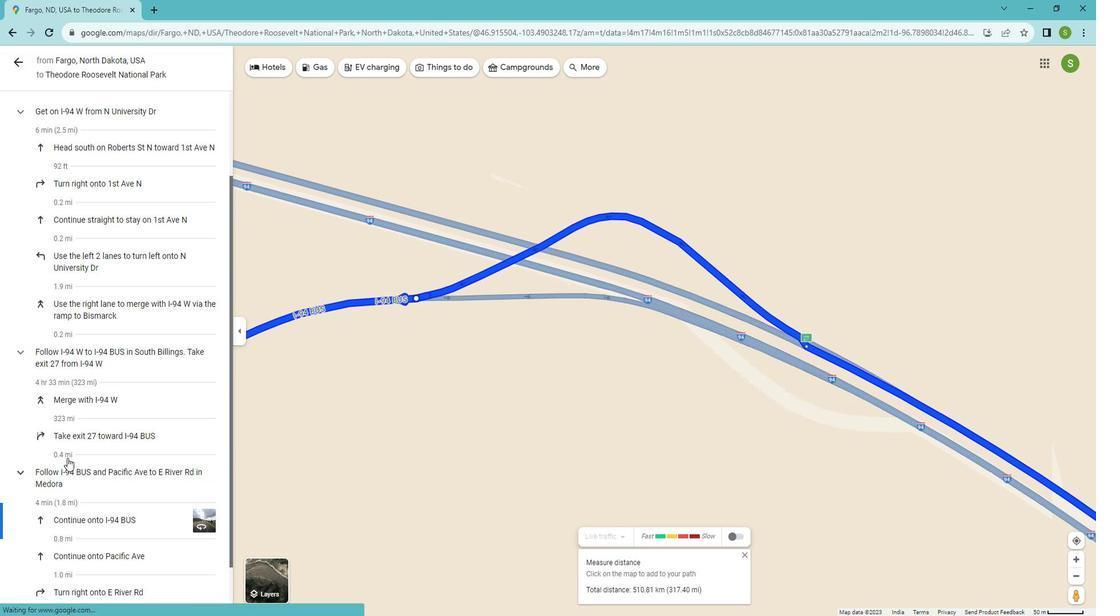 
Action: Mouse scrolled (87, 460) with delta (0, 0)
Screenshot: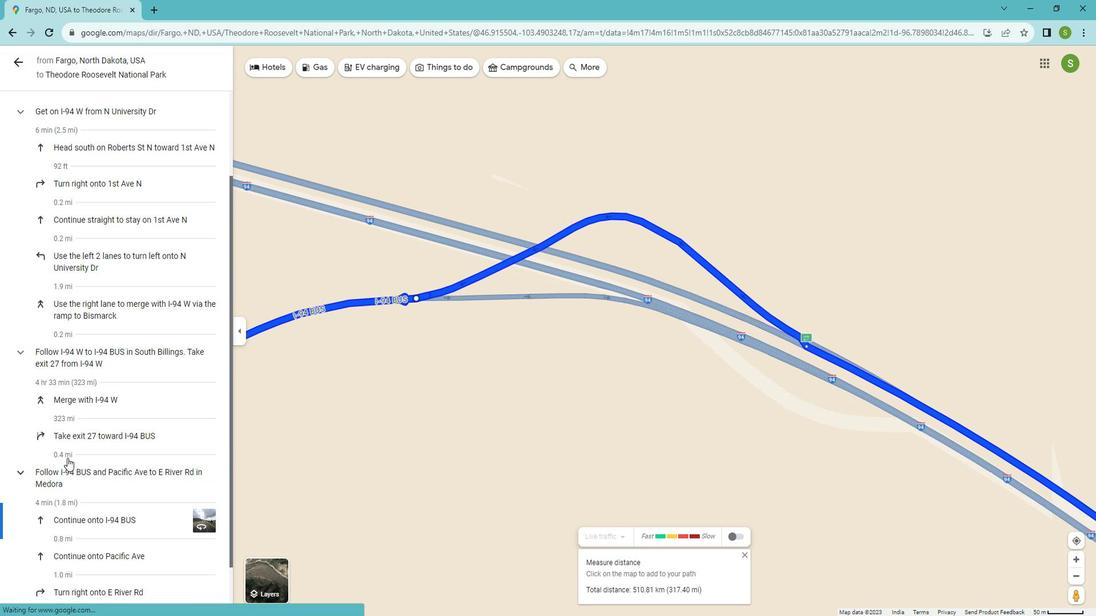 
Action: Mouse moved to (87, 461)
Screenshot: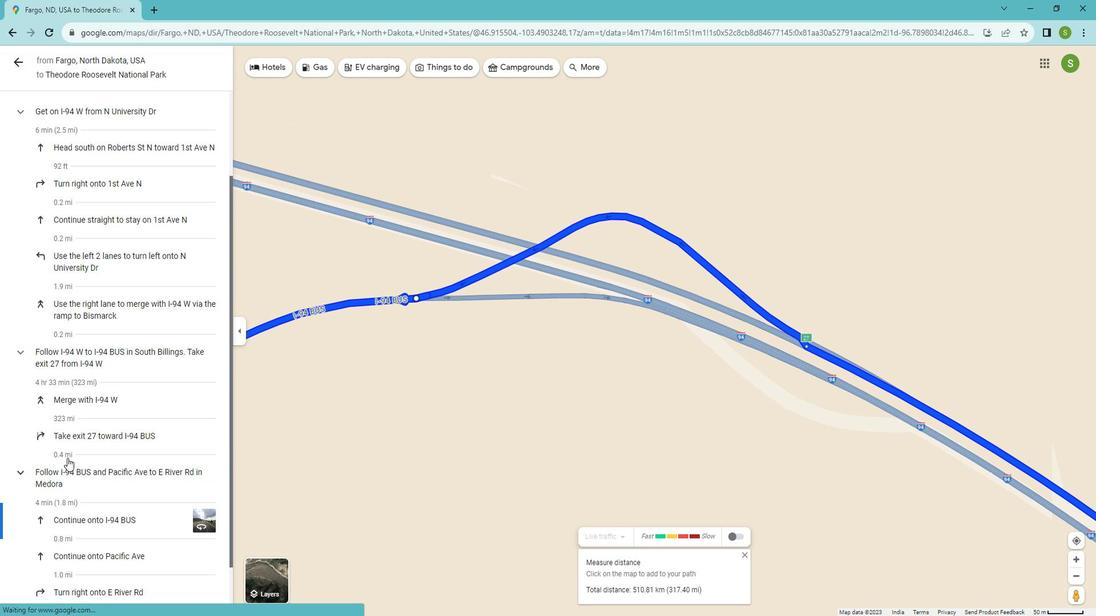 
Action: Mouse scrolled (87, 460) with delta (0, 0)
Screenshot: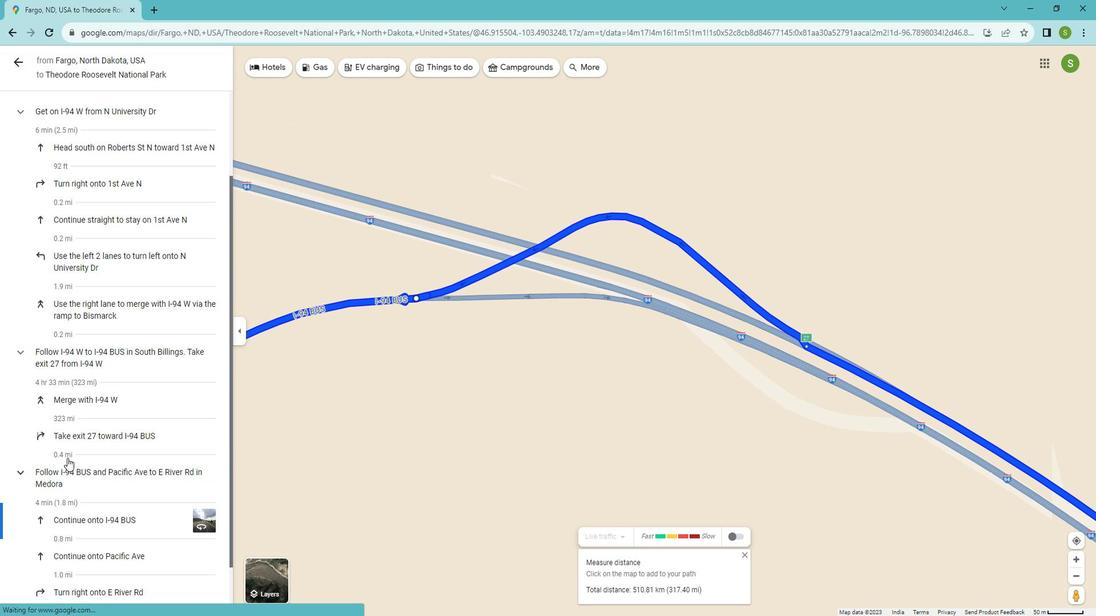 
Action: Mouse moved to (87, 460)
Screenshot: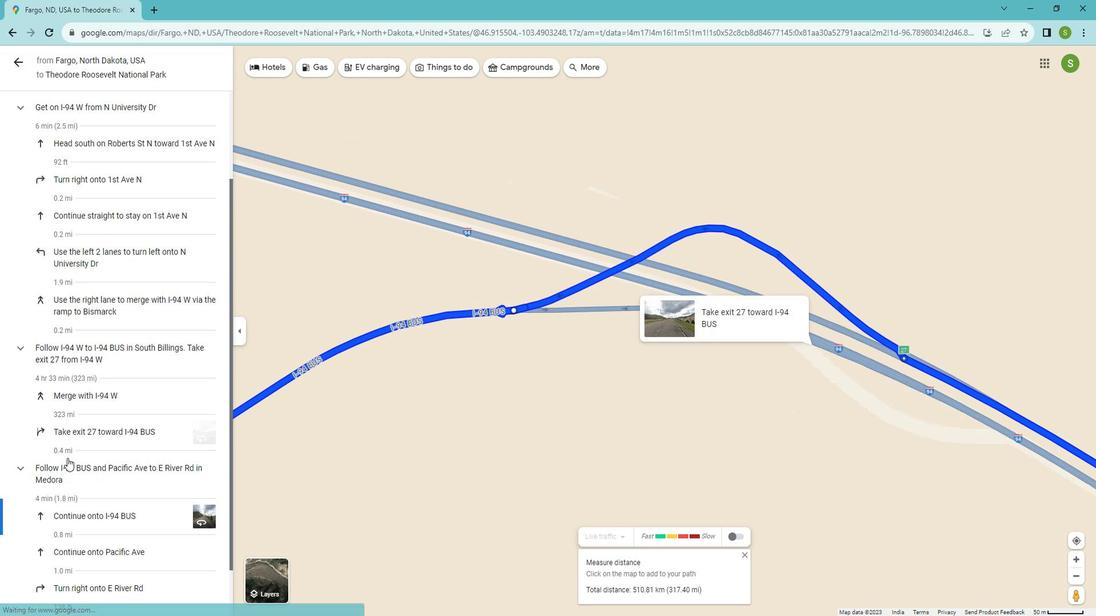 
Action: Mouse scrolled (87, 459) with delta (0, 0)
Screenshot: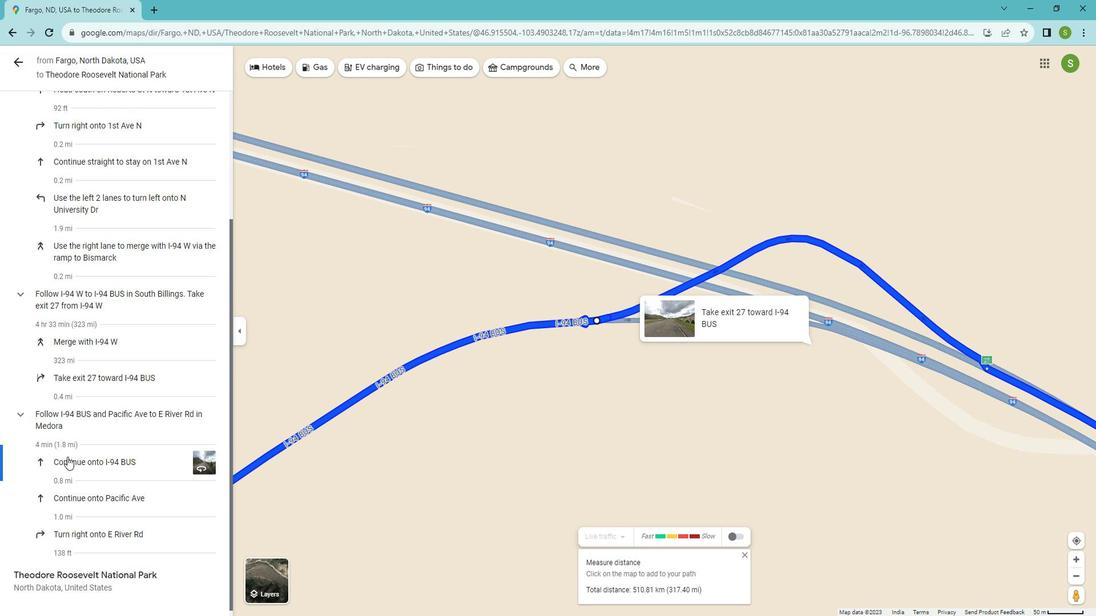 
Action: Mouse moved to (90, 498)
Screenshot: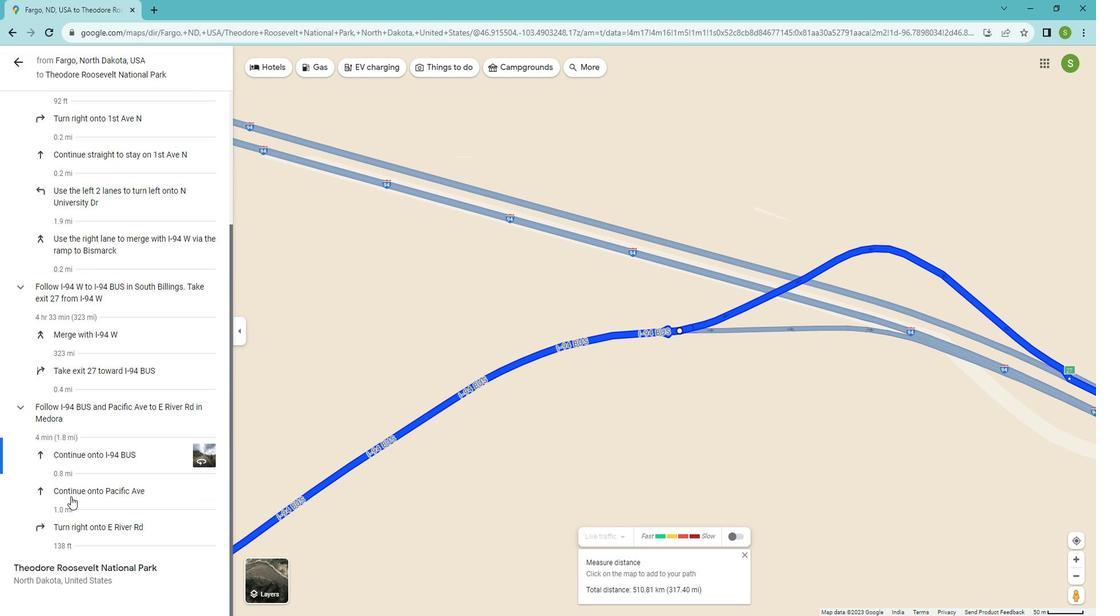 
Action: Mouse pressed left at (90, 498)
Screenshot: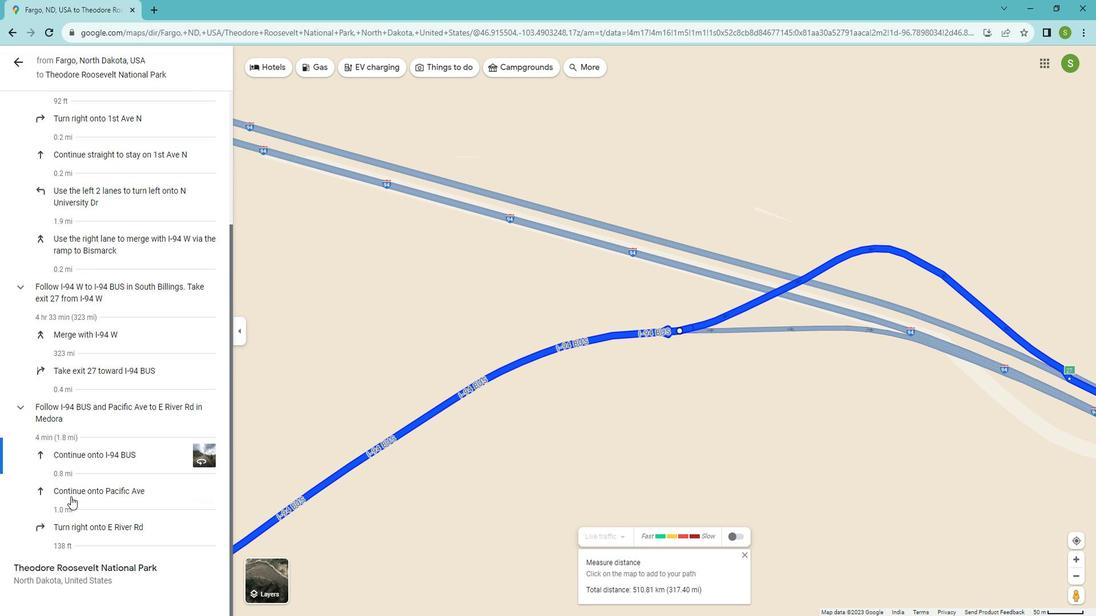 
Action: Mouse moved to (97, 523)
Screenshot: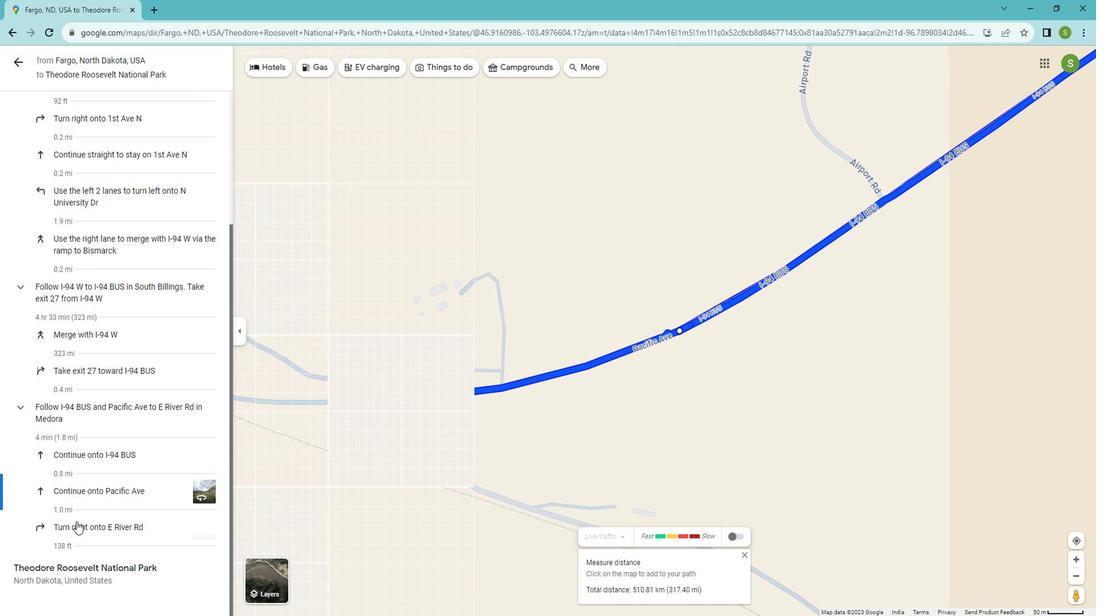 
Action: Mouse pressed left at (97, 523)
Screenshot: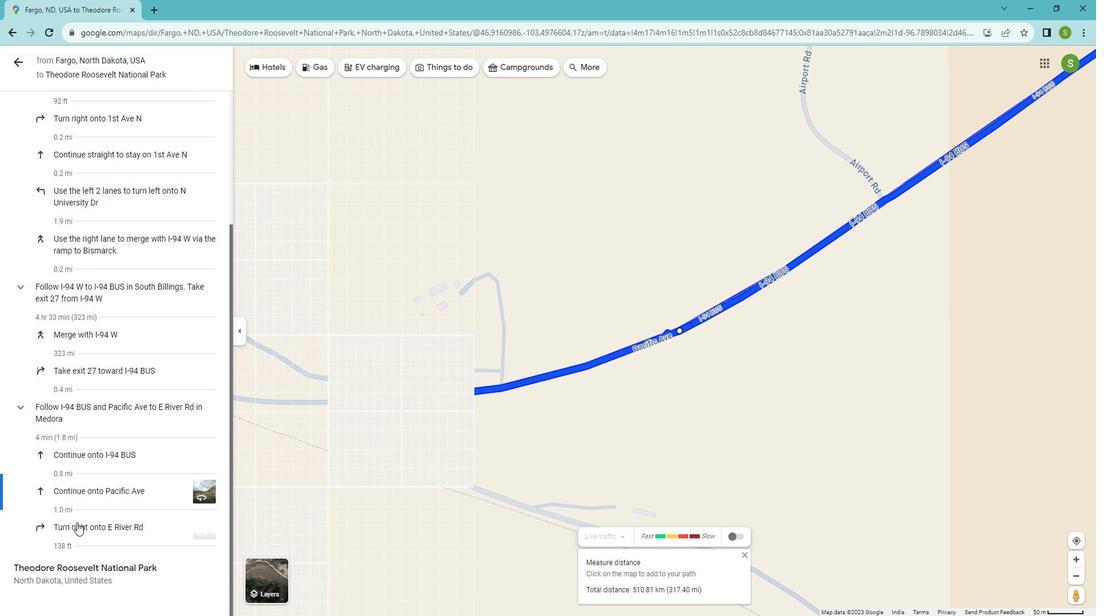 
Action: Mouse moved to (98, 523)
Screenshot: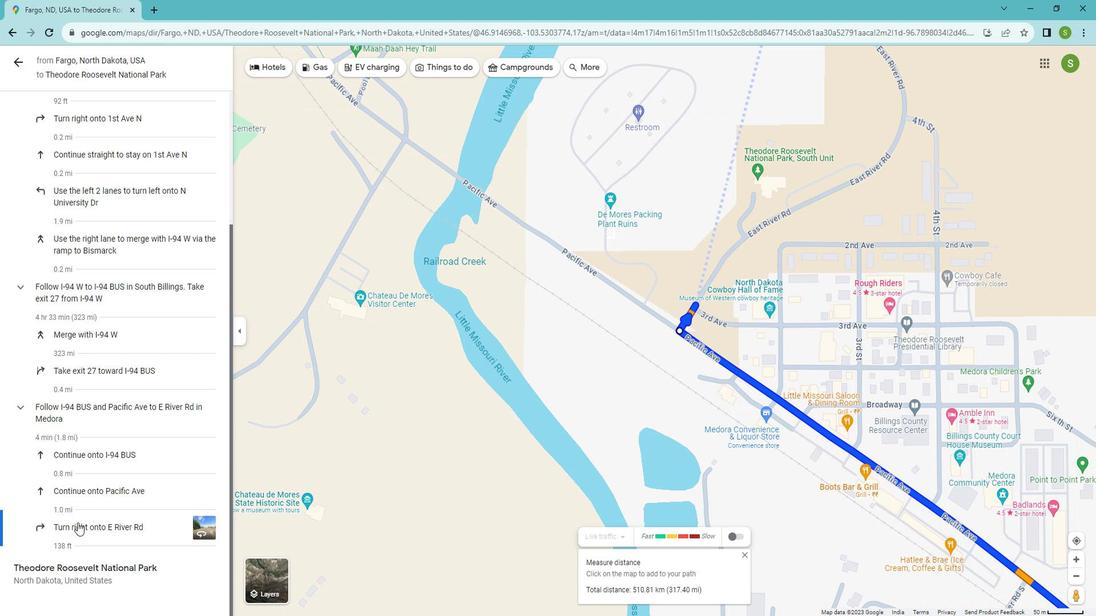 
Action: Mouse pressed left at (98, 523)
Screenshot: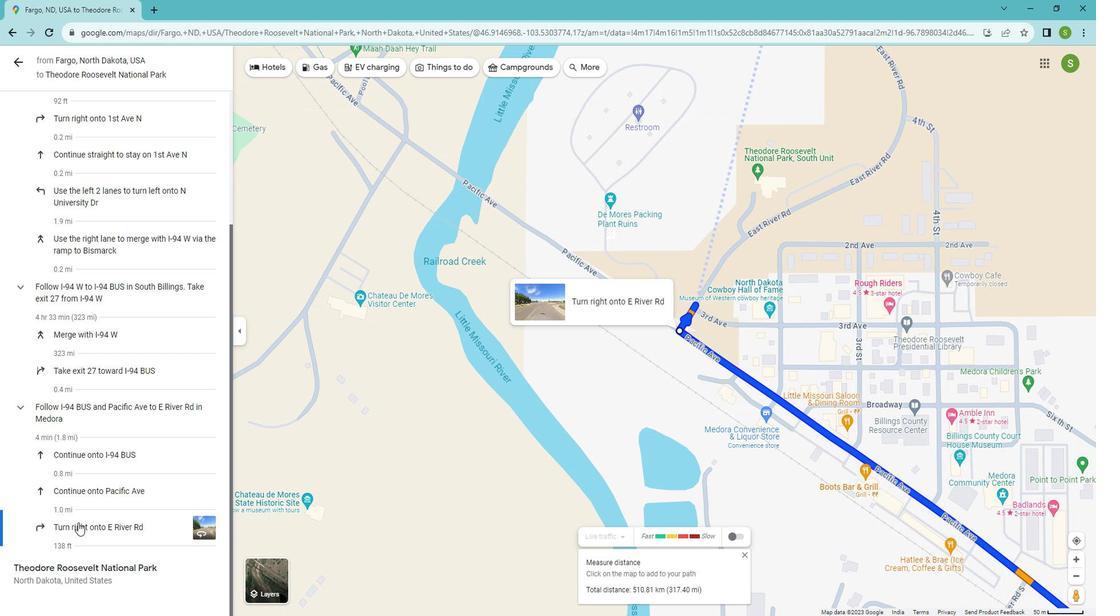 
Action: Mouse moved to (38, 75)
Screenshot: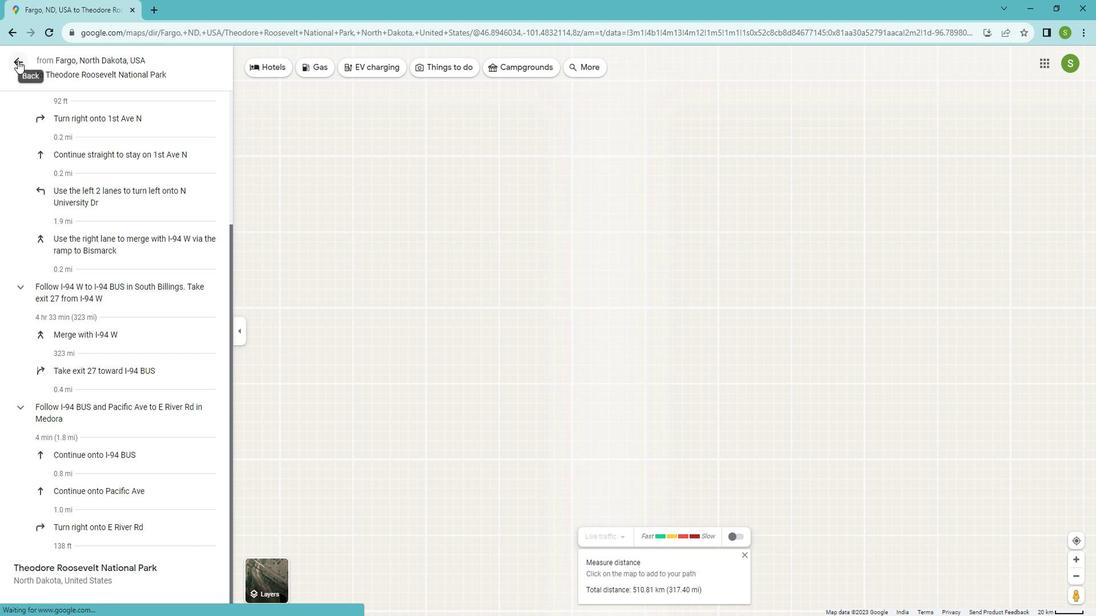 
Action: Mouse pressed left at (38, 75)
Screenshot: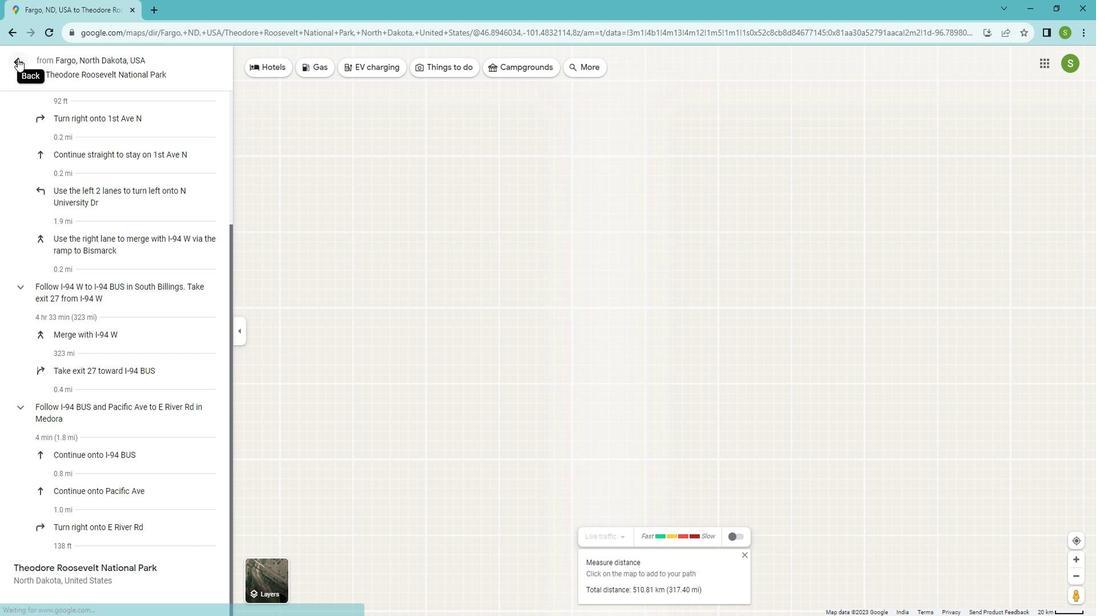 
Action: Mouse moved to (90, 82)
Screenshot: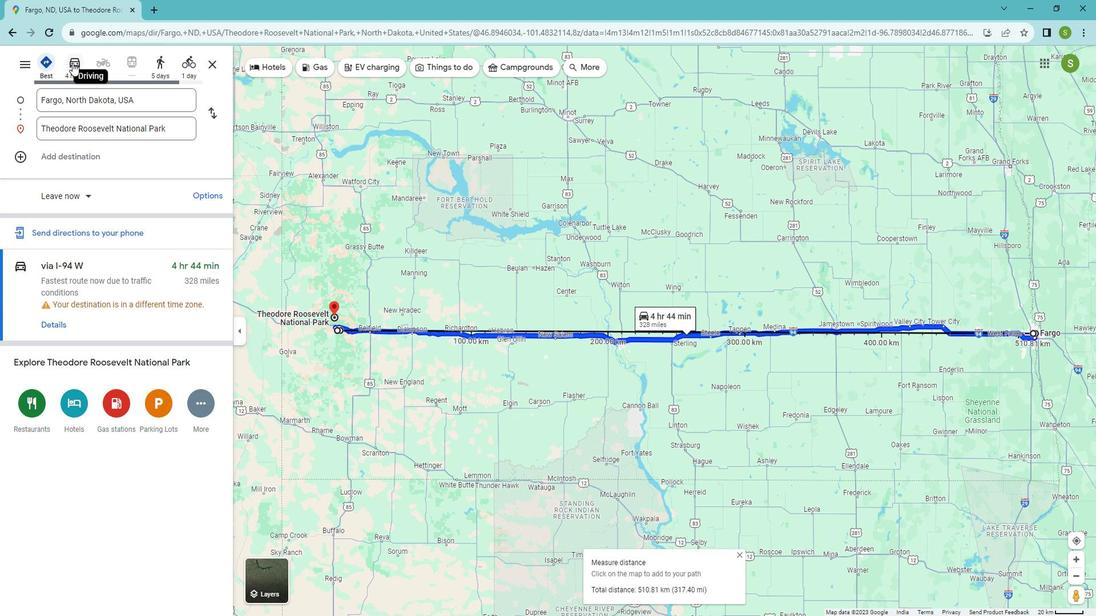 
Action: Mouse pressed left at (90, 82)
Screenshot: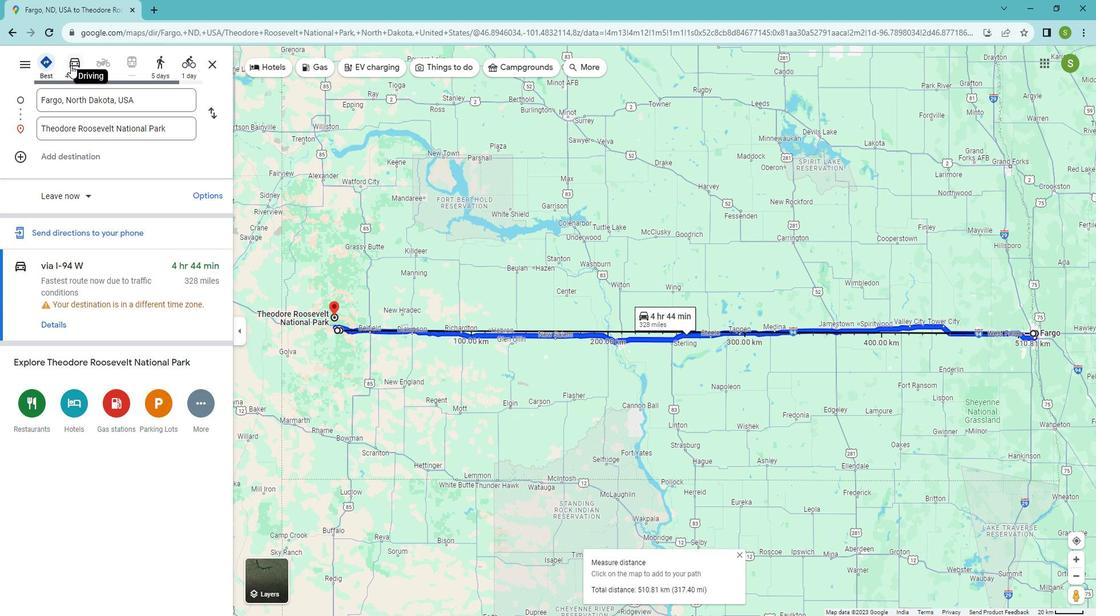 
Action: Mouse moved to (73, 331)
Screenshot: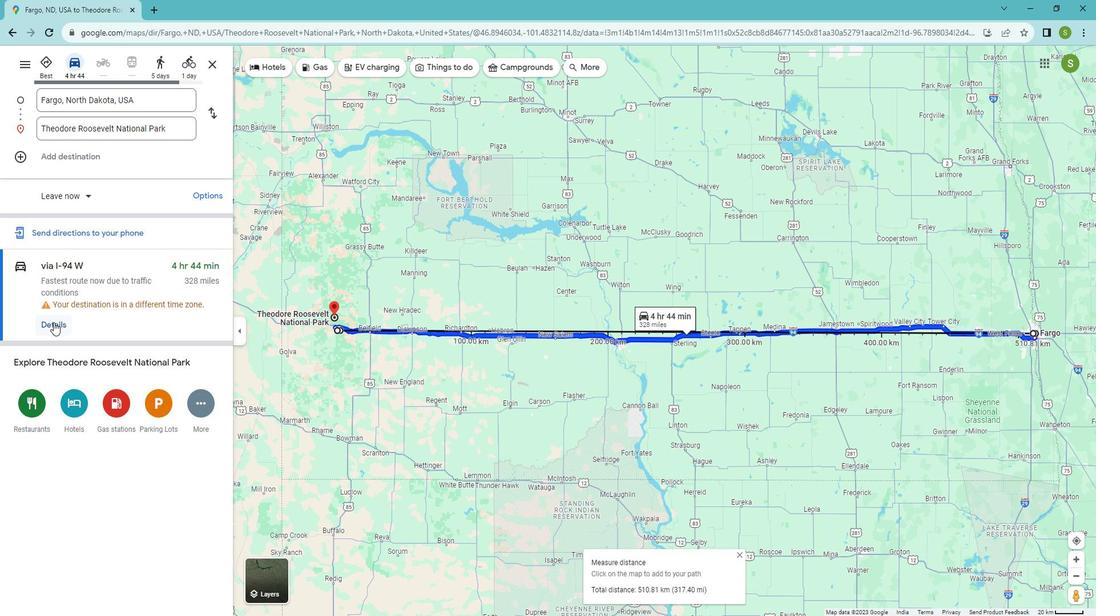 
Action: Mouse pressed left at (73, 331)
Screenshot: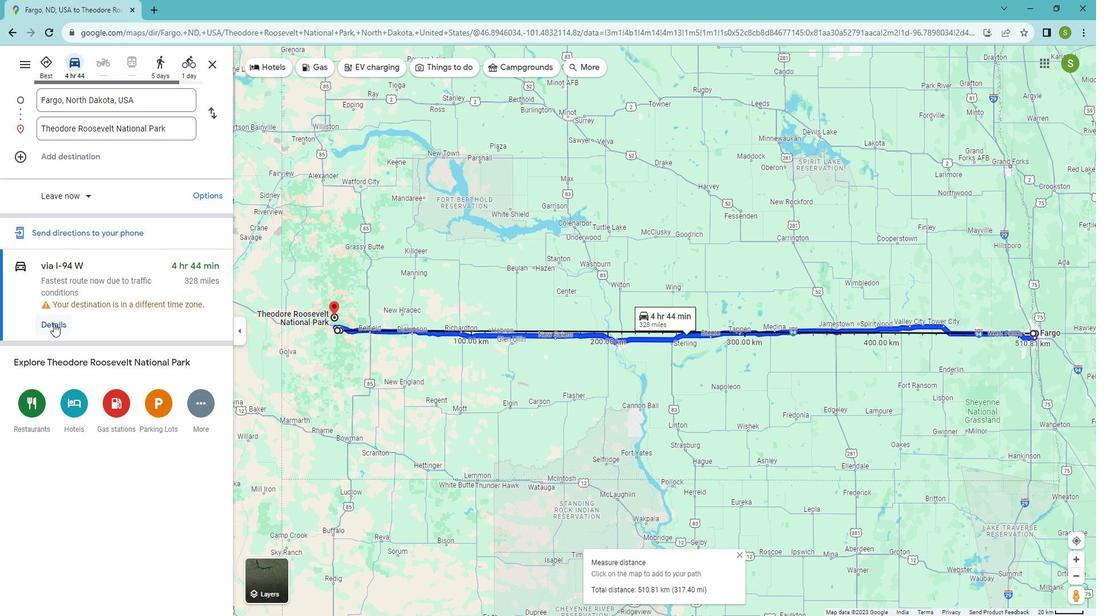 
Action: Mouse moved to (42, 229)
Screenshot: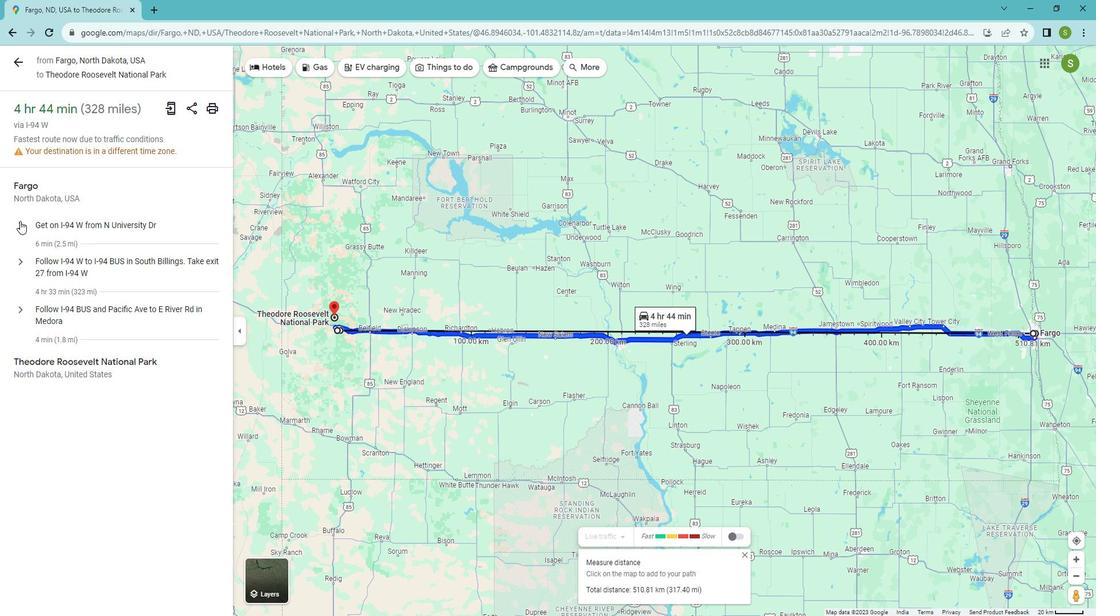 
Action: Mouse pressed left at (42, 229)
Screenshot: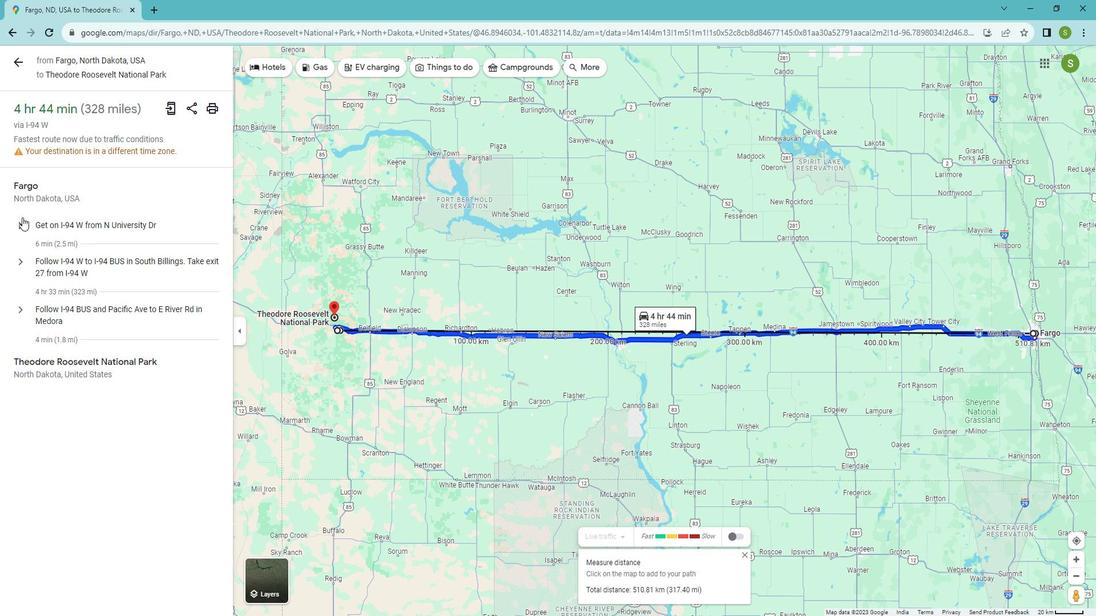
Action: Mouse moved to (80, 475)
Screenshot: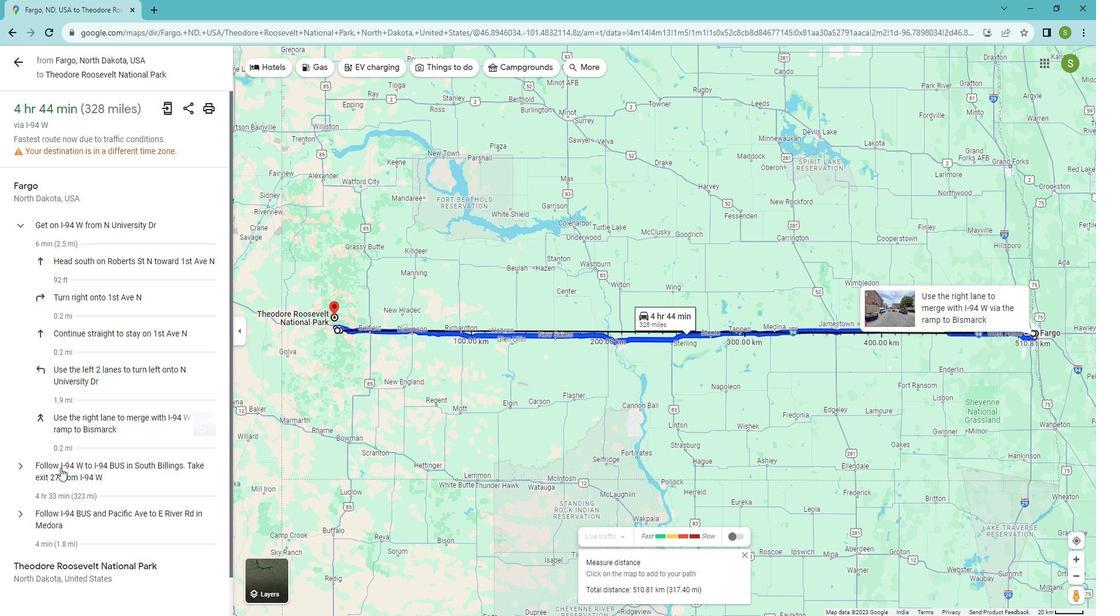
Action: Mouse pressed left at (80, 475)
Screenshot: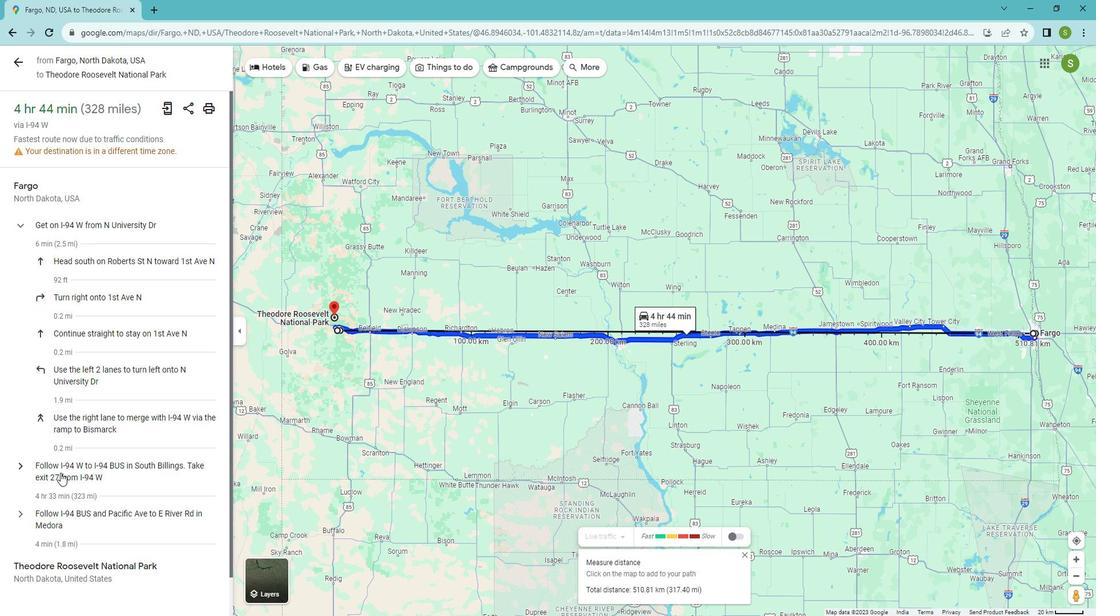 
Action: Mouse moved to (68, 400)
Screenshot: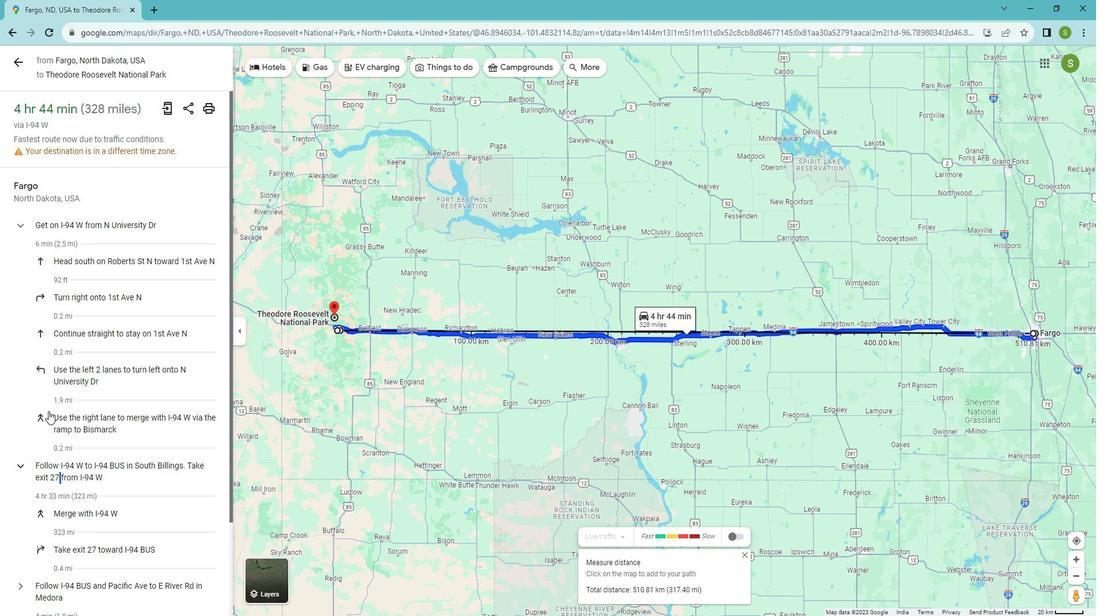 
Action: Mouse scrolled (68, 399) with delta (0, 0)
Screenshot: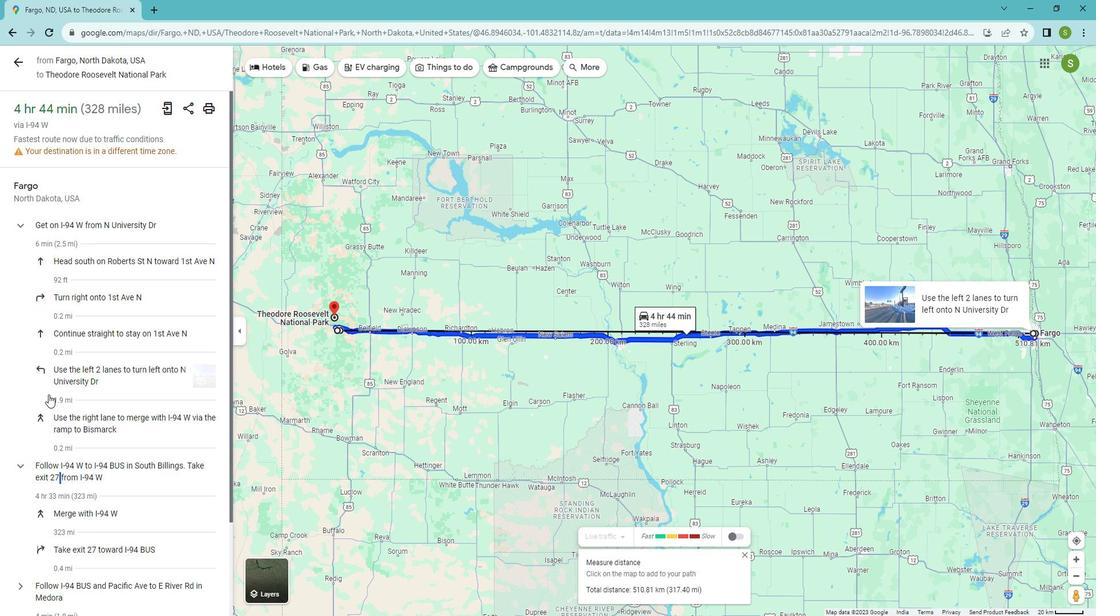 
Action: Mouse moved to (69, 398)
Screenshot: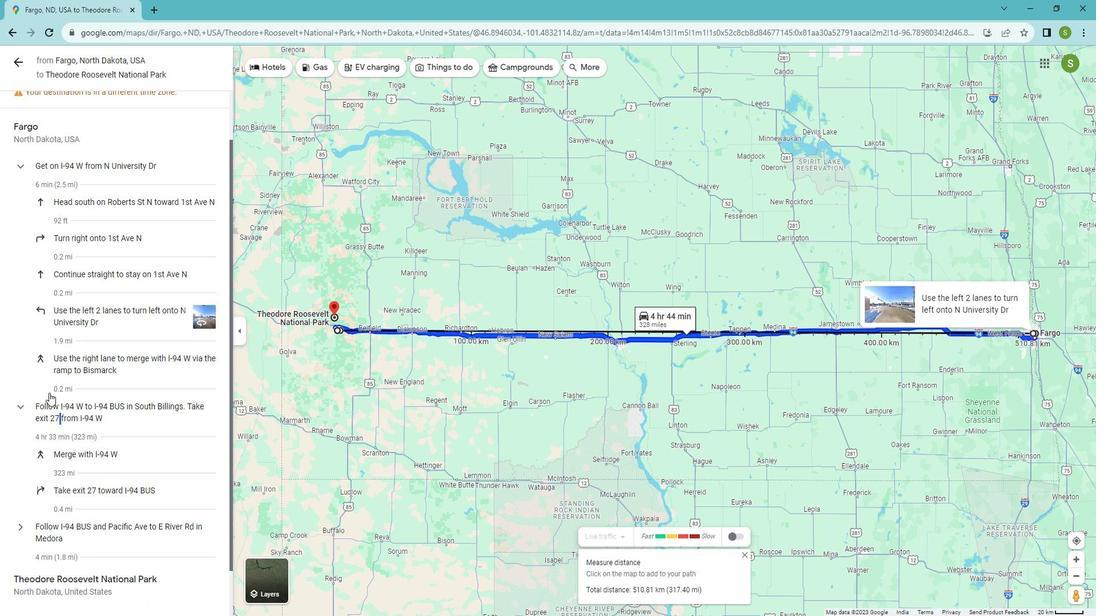 
Action: Mouse scrolled (69, 397) with delta (0, 0)
Screenshot: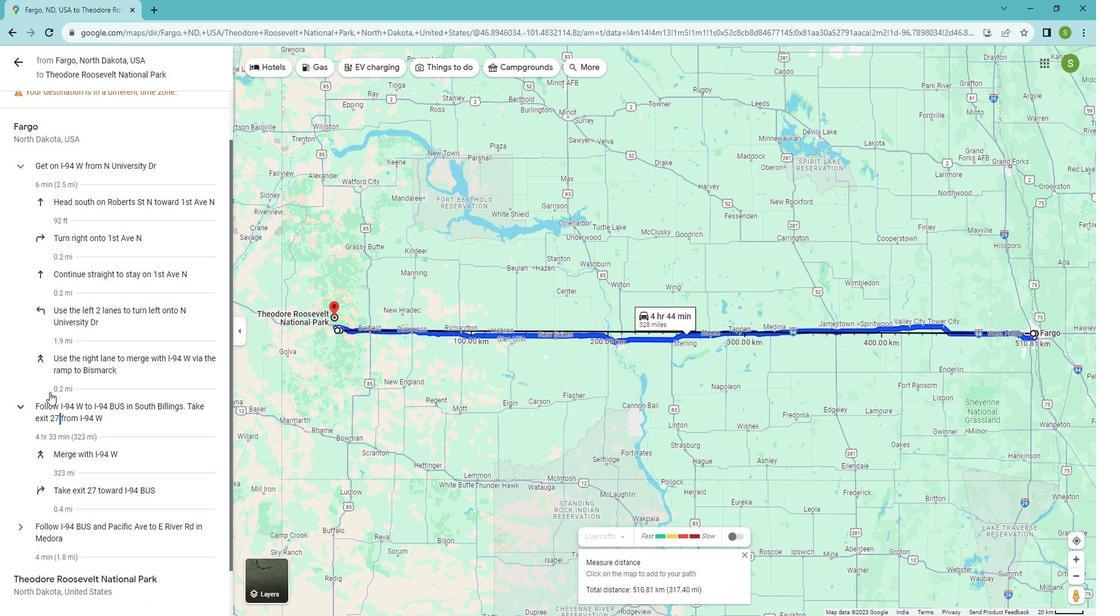 
Action: Mouse scrolled (69, 397) with delta (0, 0)
Screenshot: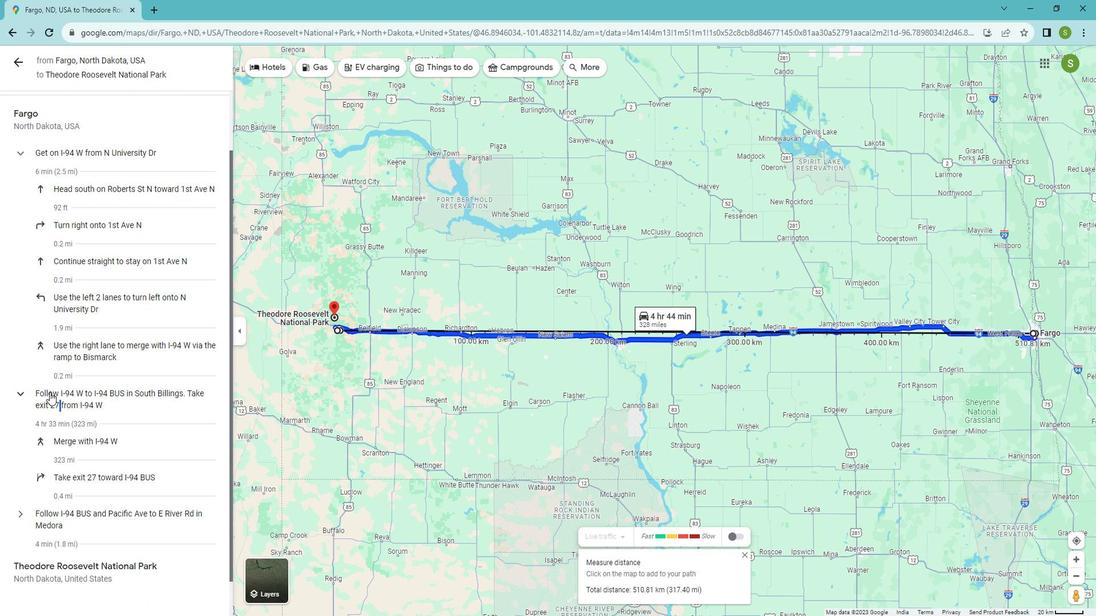 
Action: Mouse moved to (90, 476)
Screenshot: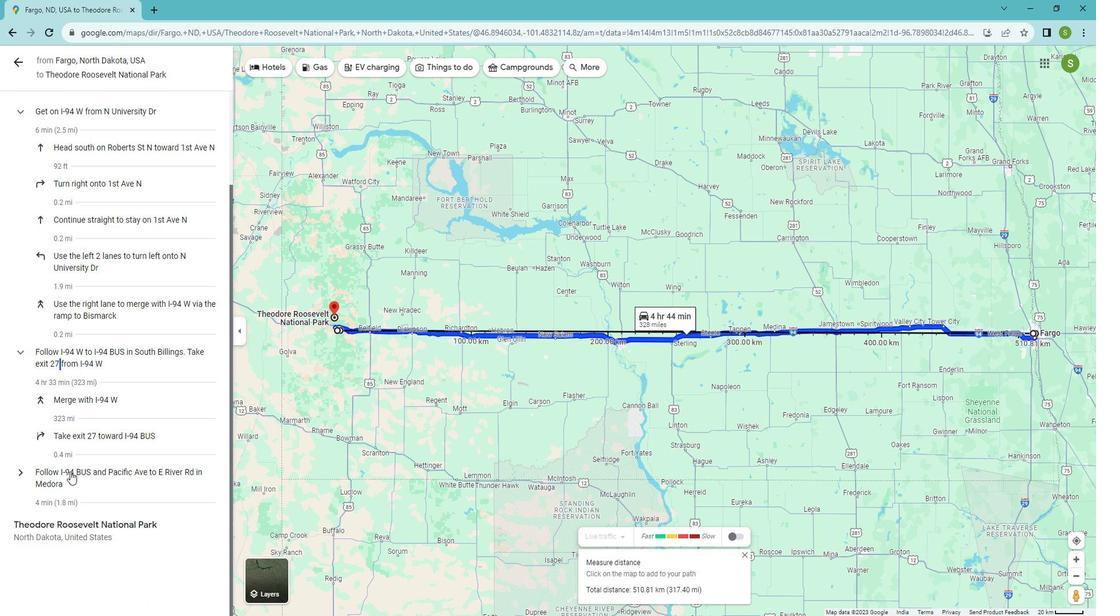 
Action: Mouse pressed left at (90, 476)
Screenshot: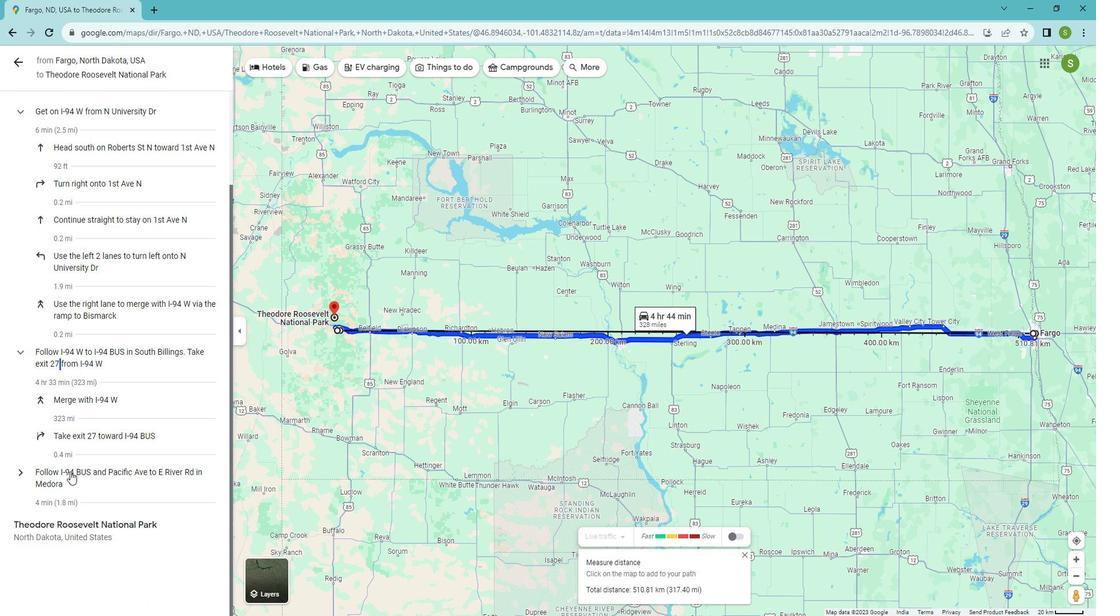 
Action: Mouse moved to (79, 380)
Screenshot: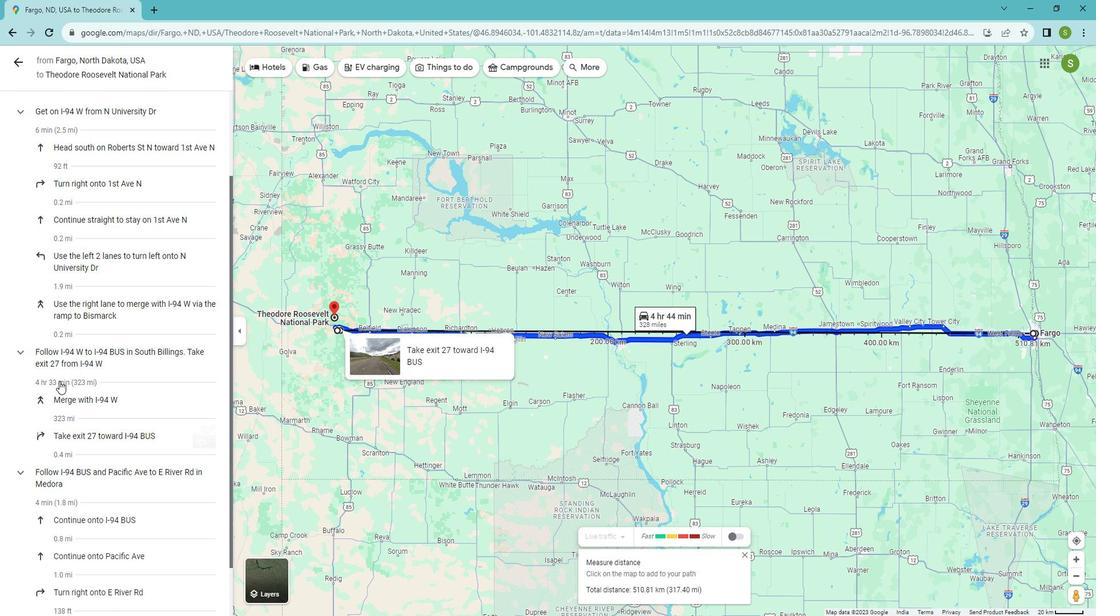 
Action: Mouse scrolled (79, 379) with delta (0, 0)
Screenshot: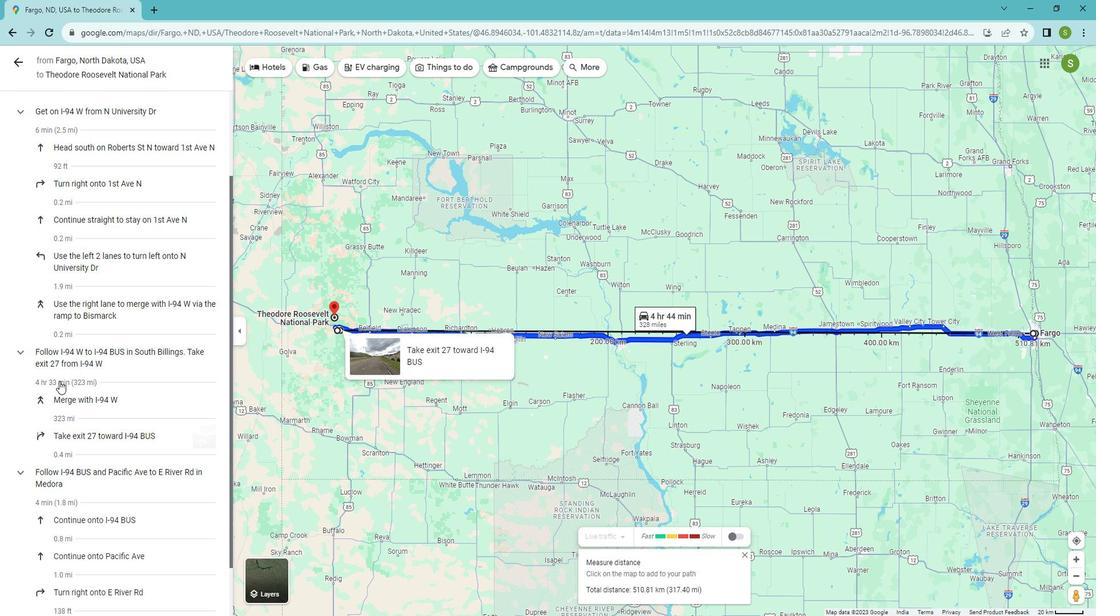 
Action: Mouse scrolled (79, 379) with delta (0, 0)
Screenshot: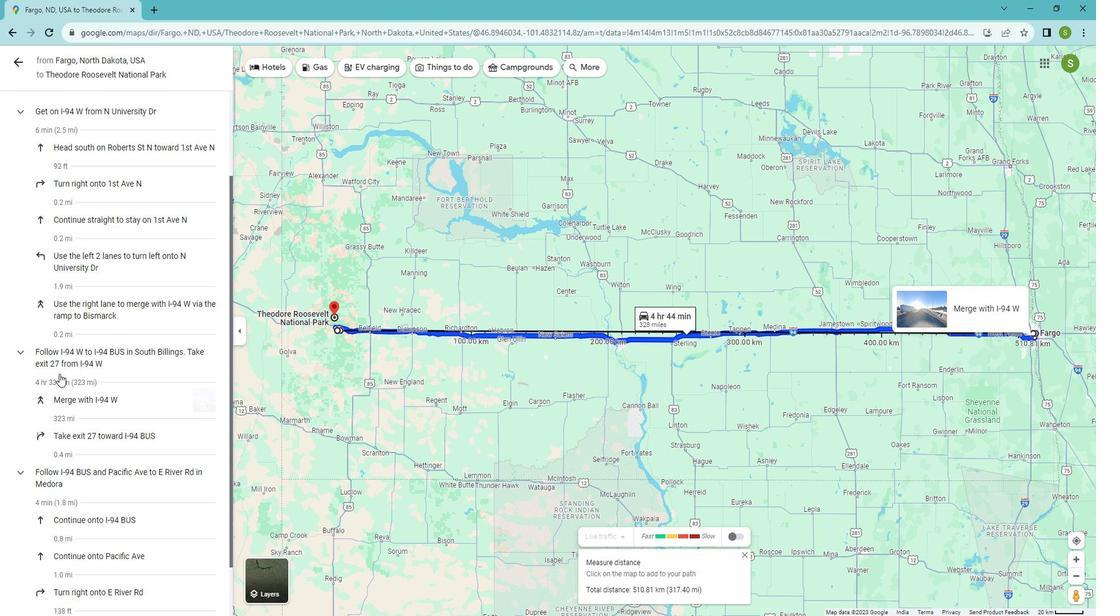 
Action: Mouse moved to (79, 379)
Screenshot: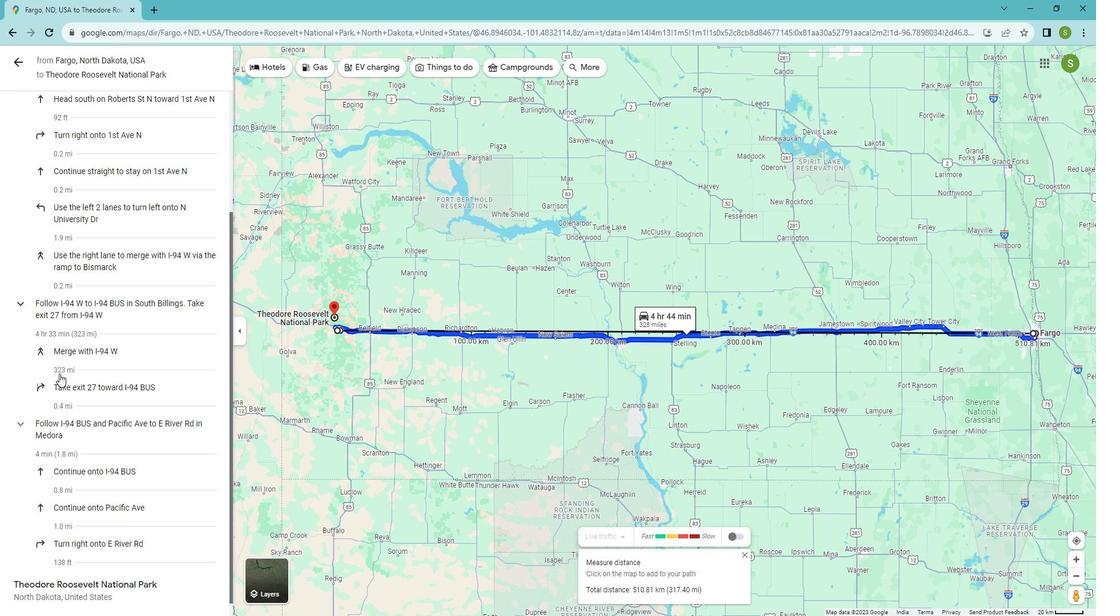 
Action: Mouse scrolled (79, 379) with delta (0, 0)
Screenshot: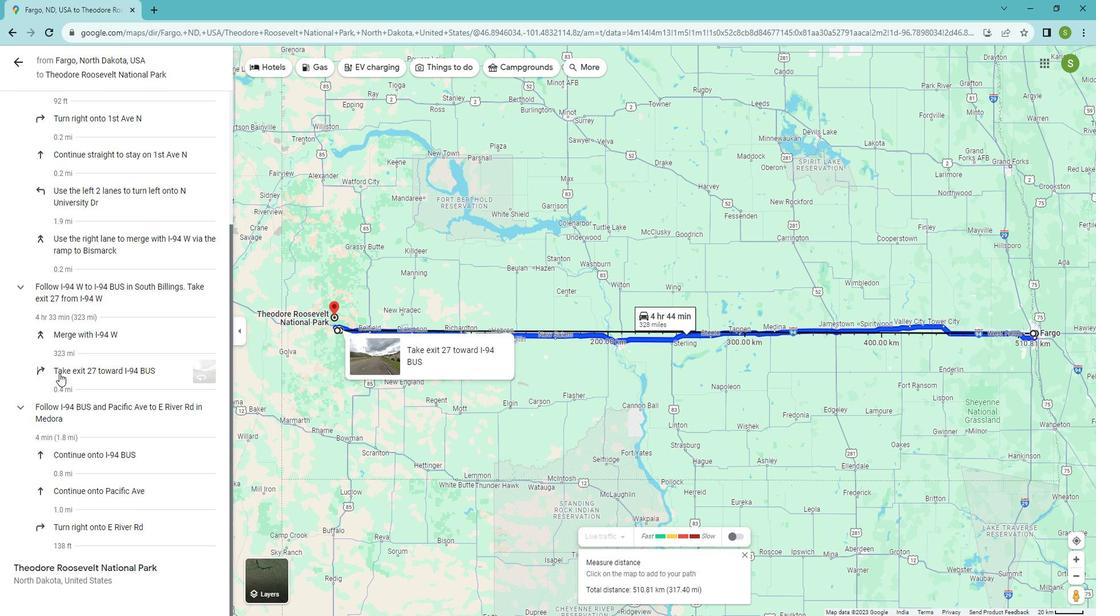 
Action: Mouse scrolled (79, 379) with delta (0, 0)
Screenshot: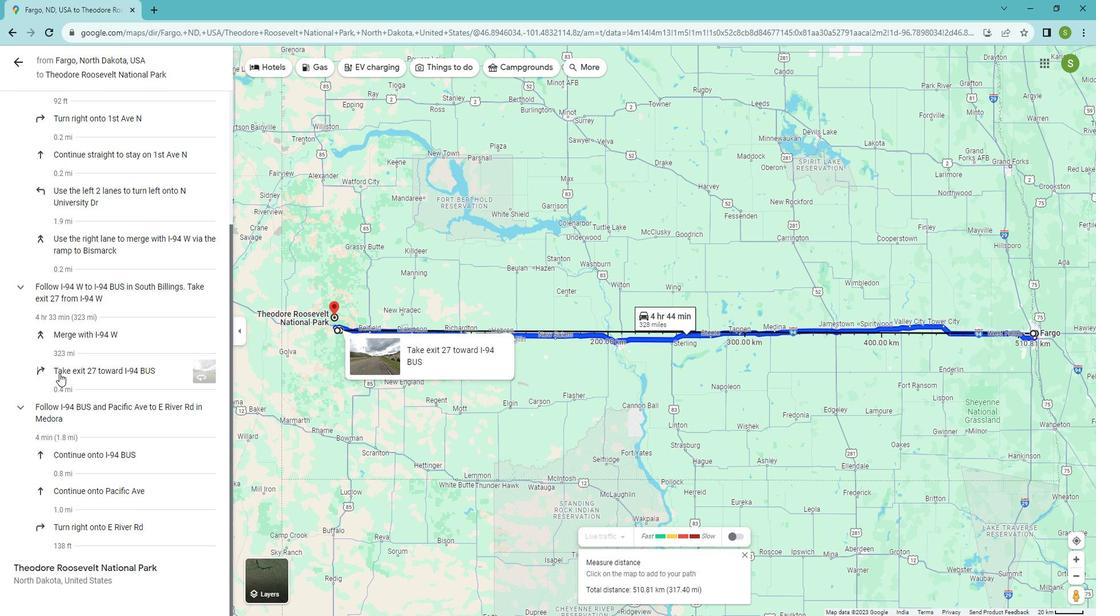 
Action: Mouse moved to (37, 83)
Screenshot: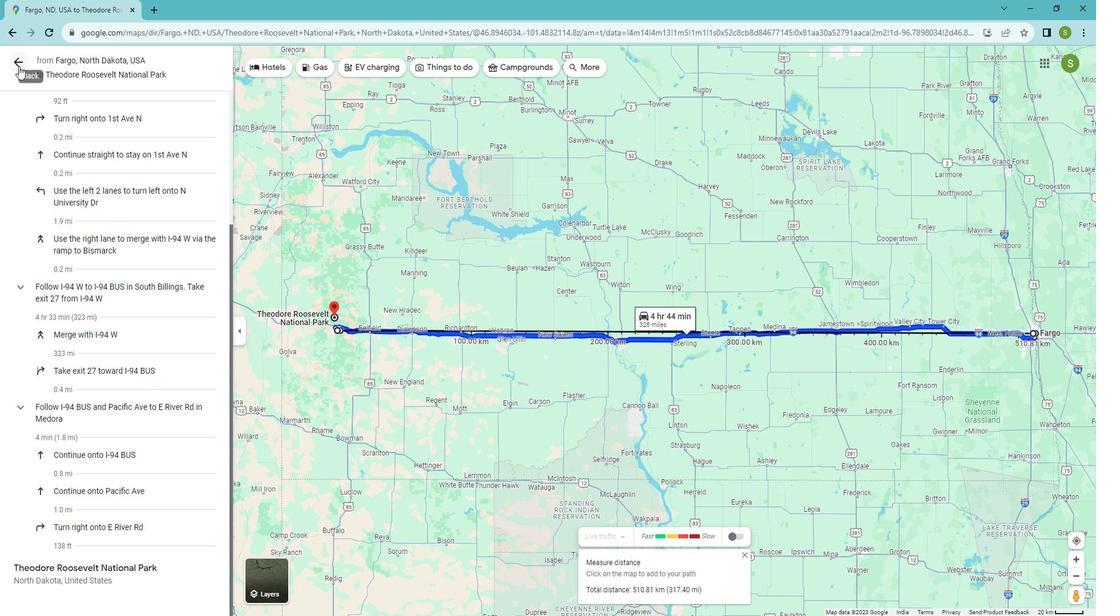 
Action: Mouse pressed left at (37, 83)
Screenshot: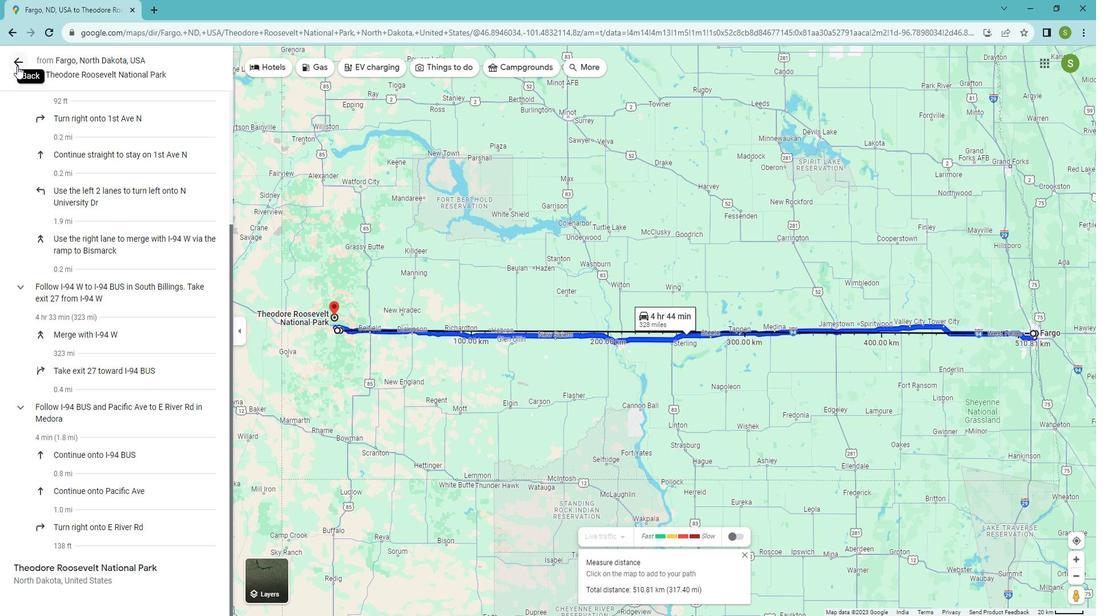
Action: Mouse moved to (195, 205)
Screenshot: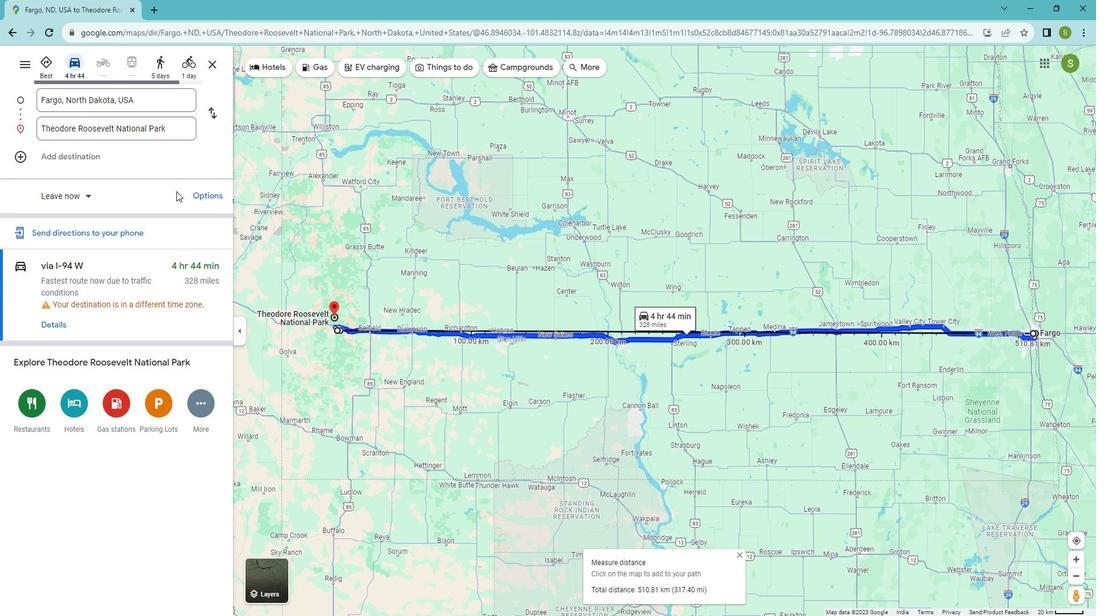 
